 Task: Measure the distance between Miami and Fairchild Tropical Botanic Garden.
Action: Mouse moved to (230, 61)
Screenshot: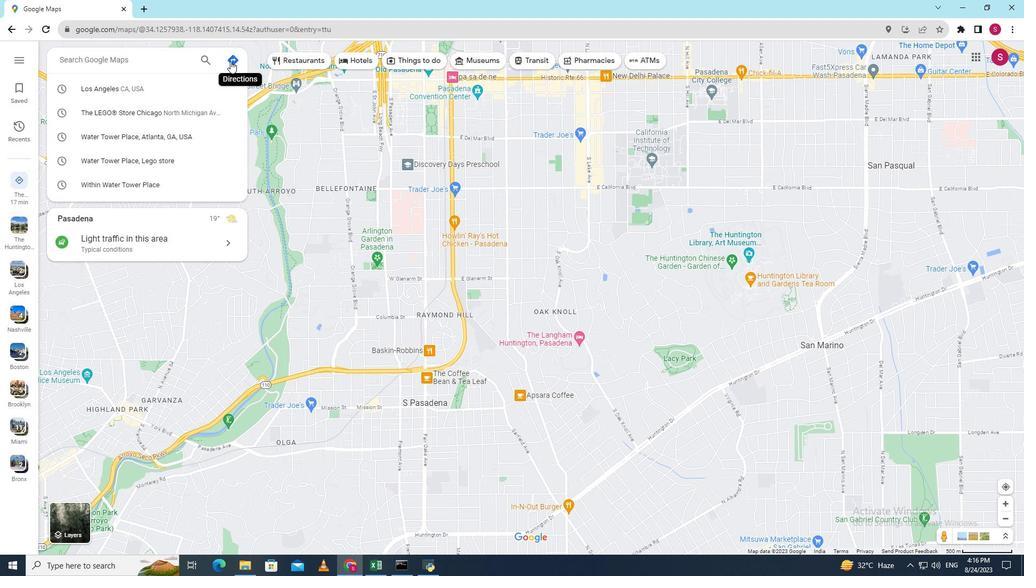 
Action: Mouse pressed left at (230, 61)
Screenshot: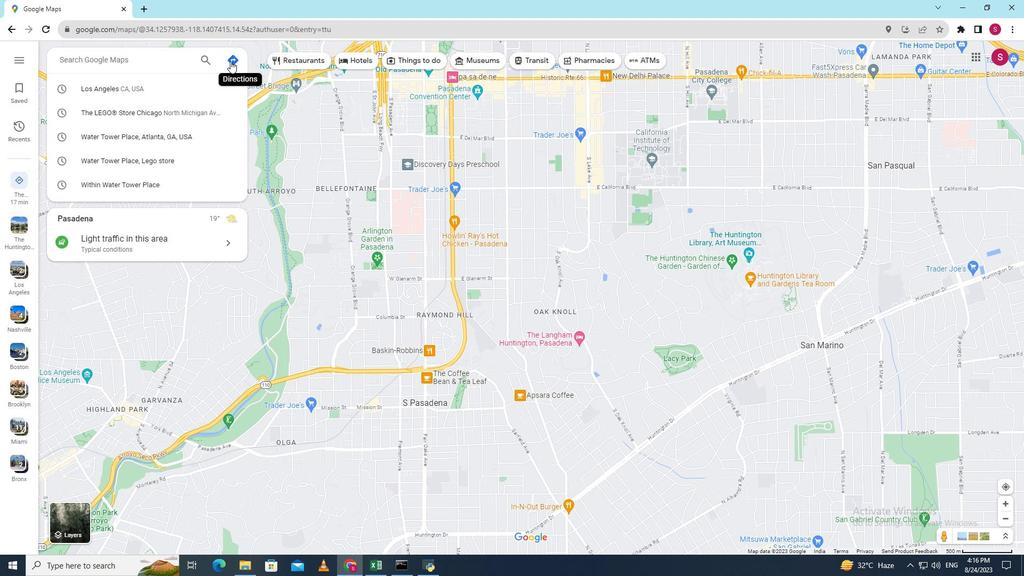 
Action: Mouse moved to (176, 93)
Screenshot: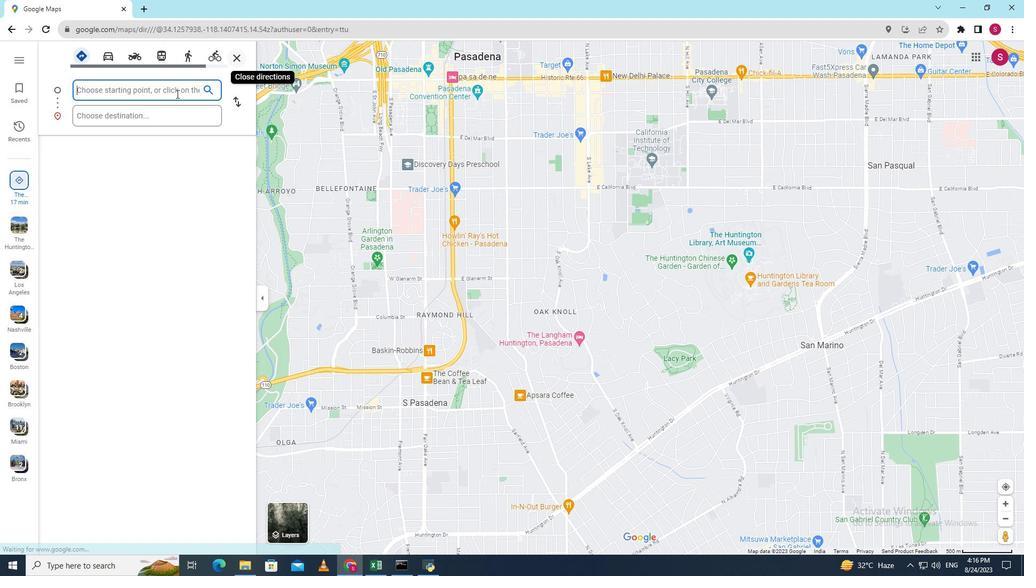 
Action: Key pressed <Key.shift><Key.shift><Key.shift><Key.shift><Key.shift><Key.shift><Key.shift><Key.shift><Key.shift><Key.shift><Key.shift>Miami
Screenshot: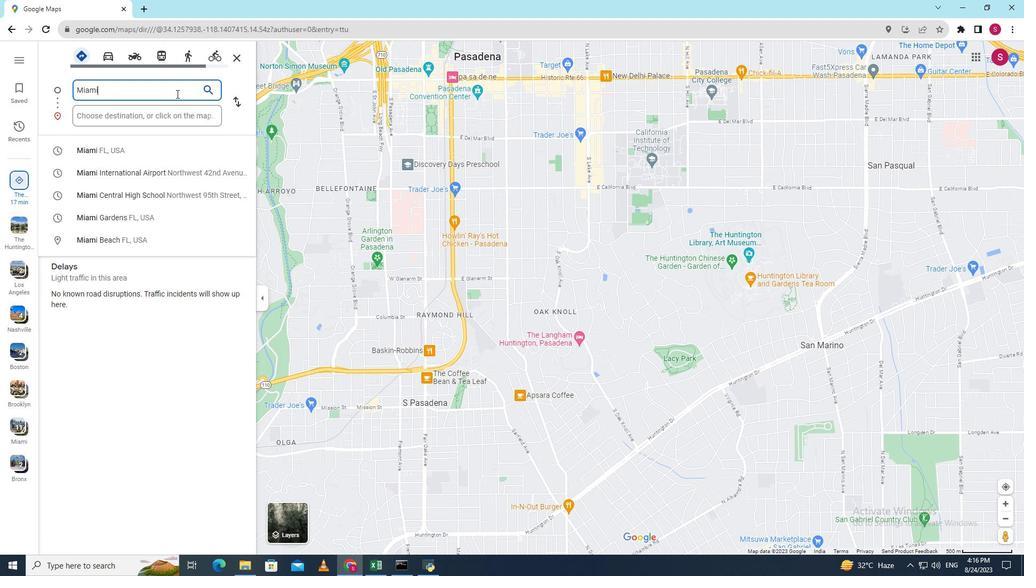 
Action: Mouse moved to (123, 116)
Screenshot: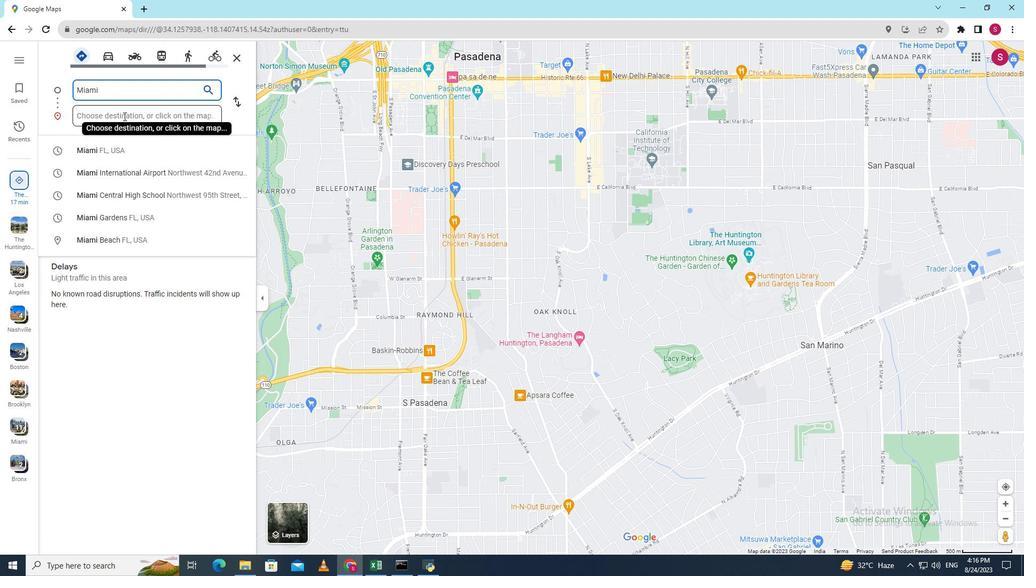 
Action: Mouse pressed left at (123, 116)
Screenshot: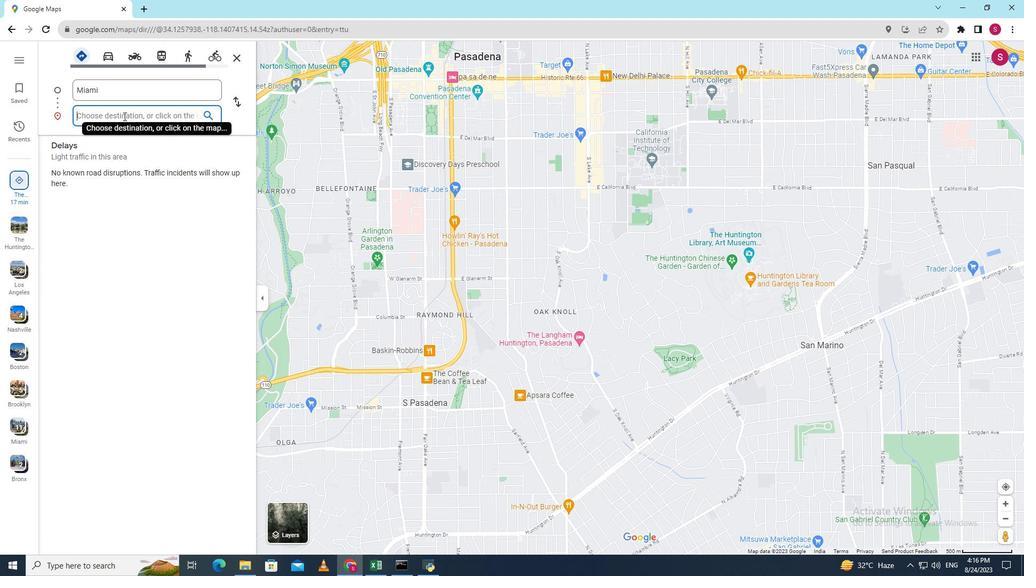 
Action: Key pressed <Key.shift><Key.shift><Key.shift><Key.shift><Key.shift><Key.shift><Key.shift><Key.shift><Key.shift><Key.shift><Key.shift><Key.shift><Key.shift><Key.shift><Key.shift><Key.shift><Key.shift><Key.shift><Key.shift><Key.shift><Key.shift>Fairchild<Key.space><Key.shift><Key.shift><Key.shift><Key.shift><Key.shift><Key.shift><Key.shift><Key.shift><Key.shift><Key.shift><Key.shift><Key.shift><Key.shift><Key.shift><Key.shift><Key.shift>Tropical<Key.space><Key.shift><Key.shift><Key.shift><Key.shift><Key.shift><Key.shift><Key.shift><Key.shift><Key.shift><Key.shift><Key.shift><Key.shift>Botanic<Key.space><Key.shift><Key.shift><Key.shift><Key.shift><Key.shift><Key.shift><Key.shift><Key.shift><Key.shift><Key.shift><Key.shift><Key.shift><Key.shift><Key.shift><Key.shift><Key.shift><Key.shift><Key.shift><Key.shift><Key.shift>Garden<Key.enter>
Screenshot: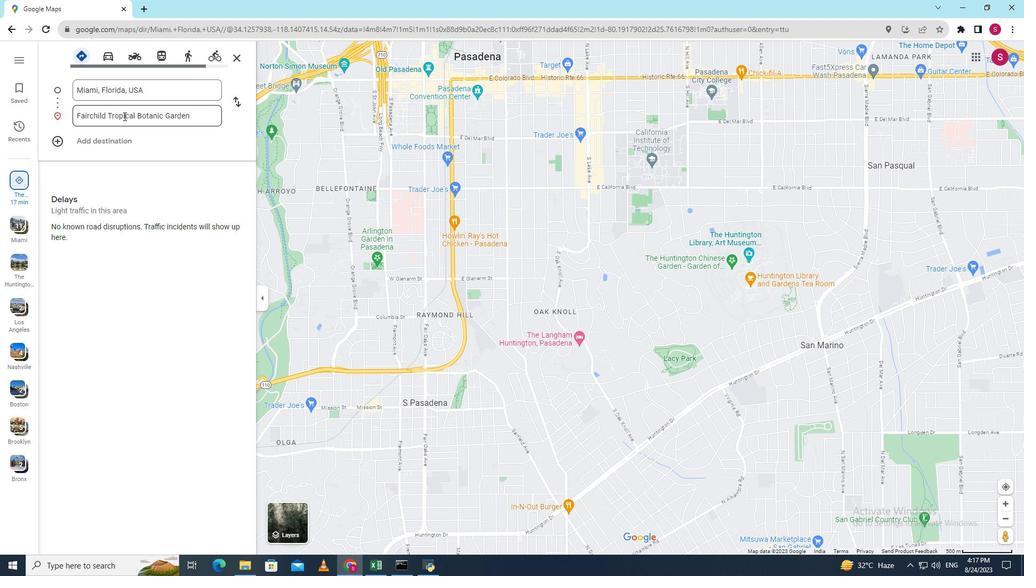
Action: Mouse moved to (785, 184)
Screenshot: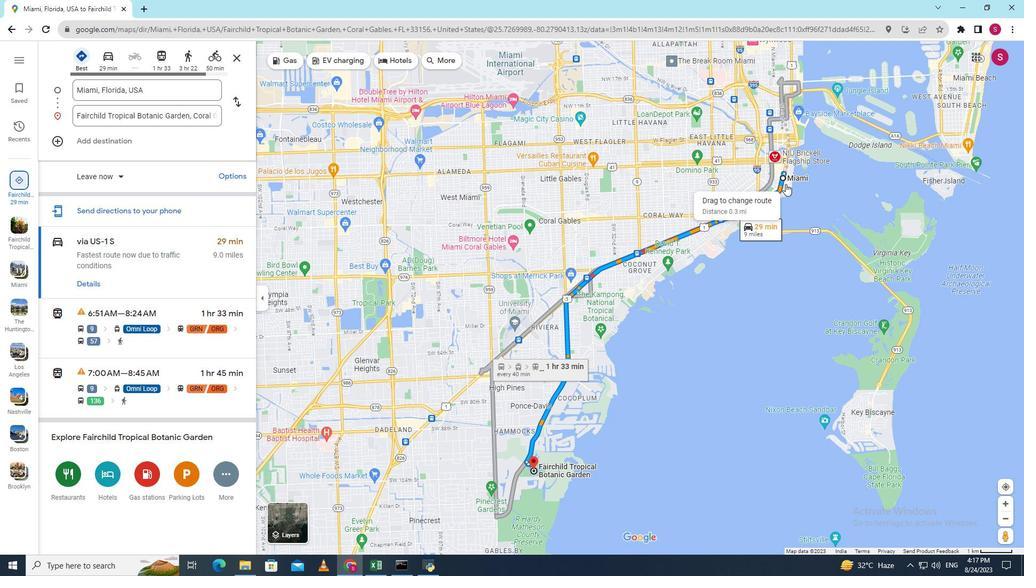 
Action: Mouse scrolled (785, 184) with delta (0, 0)
Screenshot: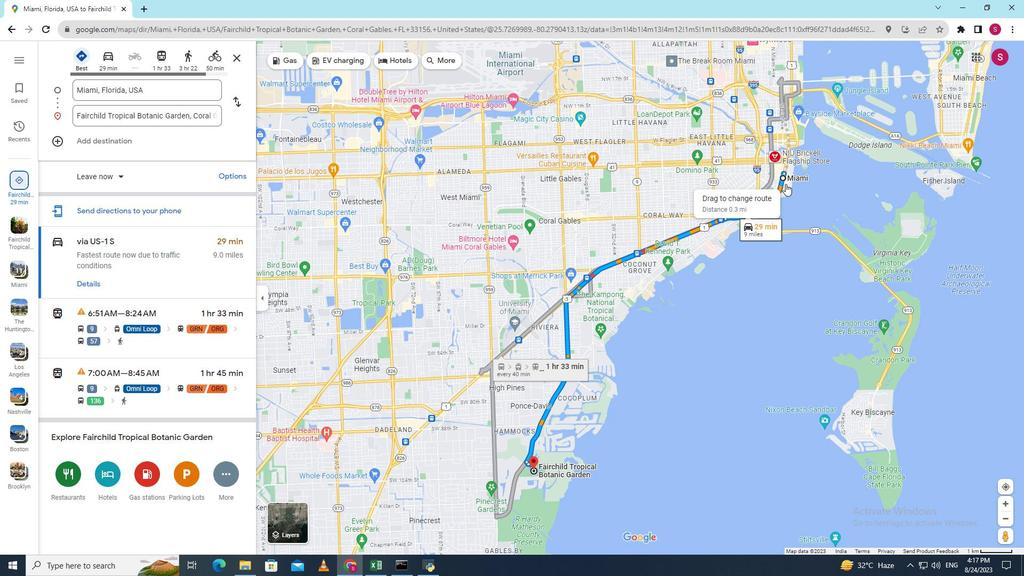
Action: Mouse scrolled (785, 184) with delta (0, 0)
Screenshot: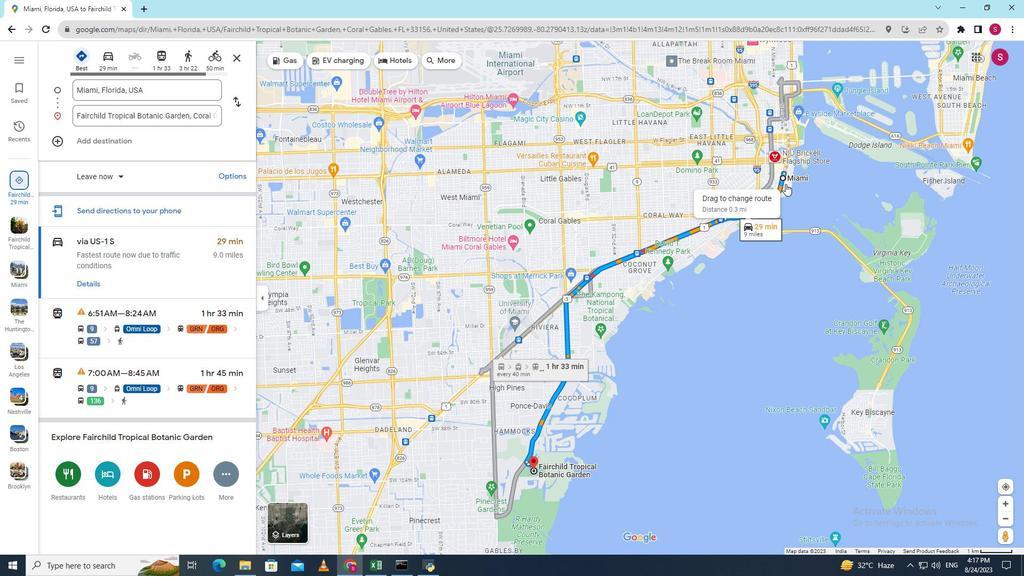 
Action: Mouse scrolled (785, 184) with delta (0, 0)
Screenshot: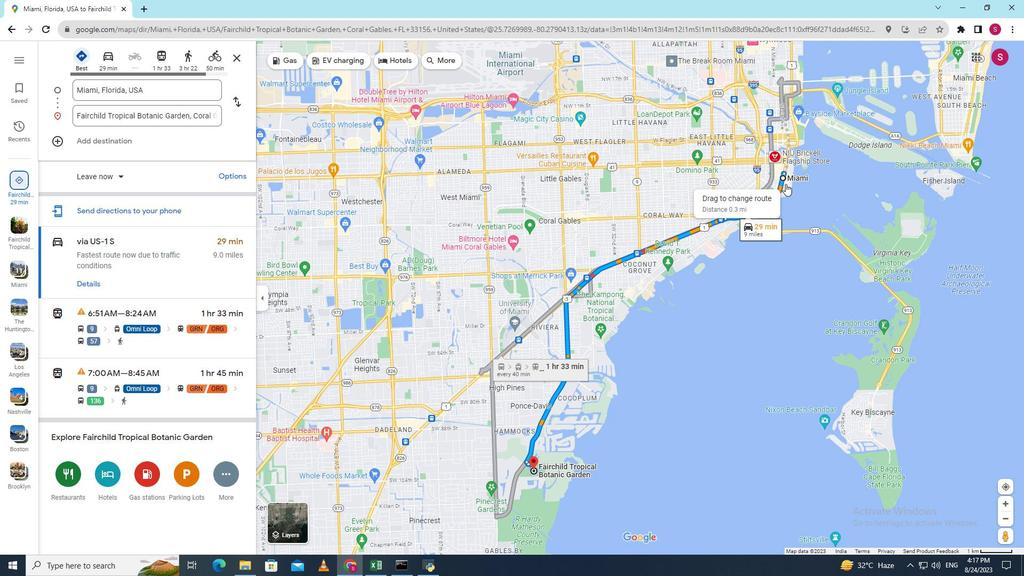 
Action: Mouse scrolled (785, 184) with delta (0, 0)
Screenshot: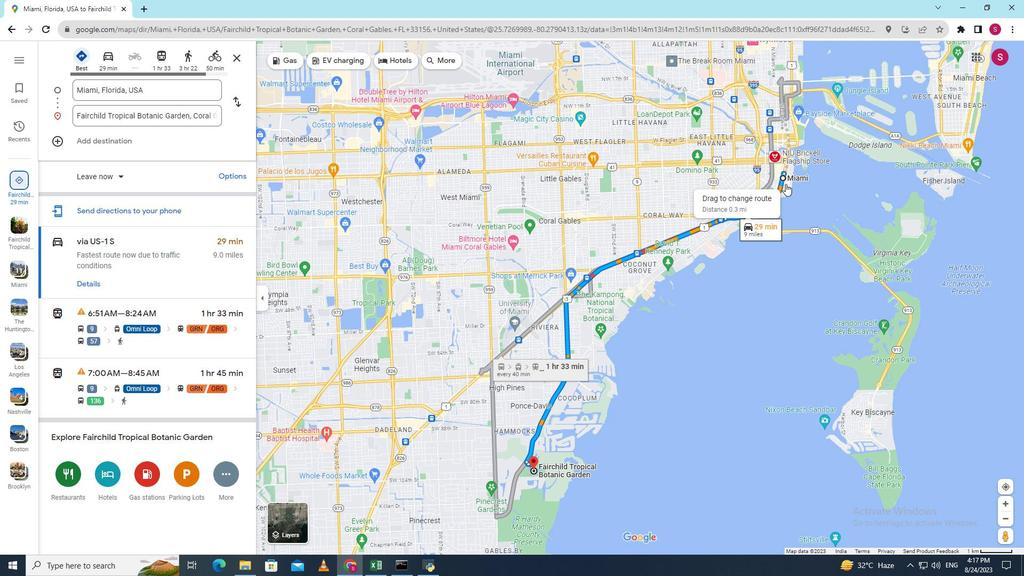 
Action: Mouse scrolled (785, 184) with delta (0, 0)
Screenshot: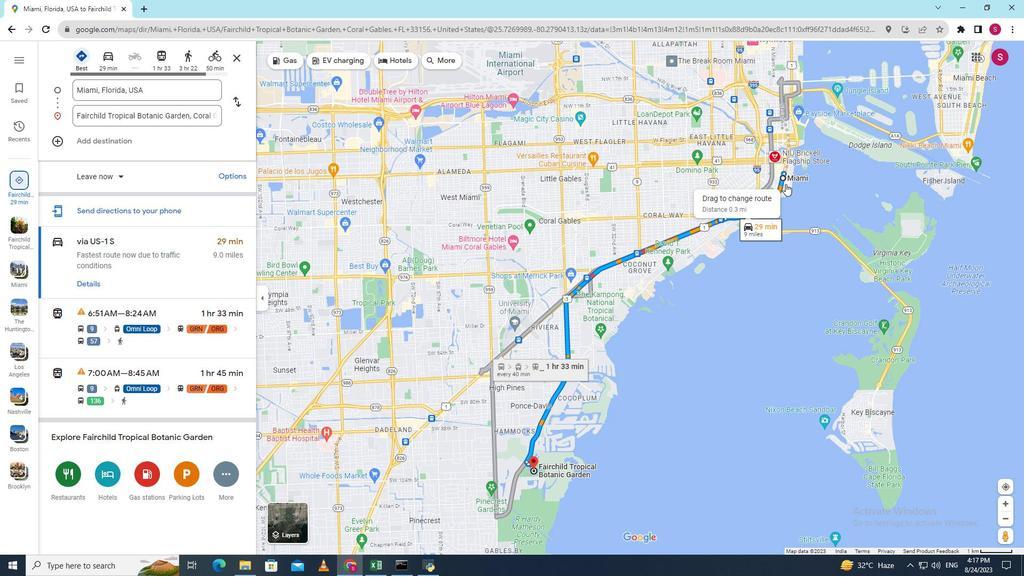 
Action: Mouse scrolled (785, 184) with delta (0, 0)
Screenshot: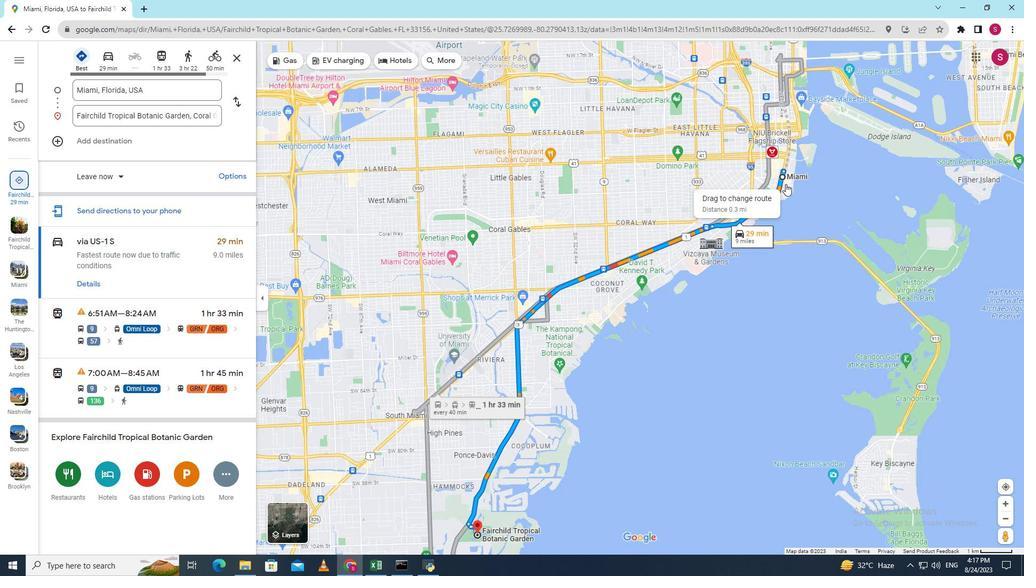 
Action: Mouse scrolled (785, 184) with delta (0, 0)
Screenshot: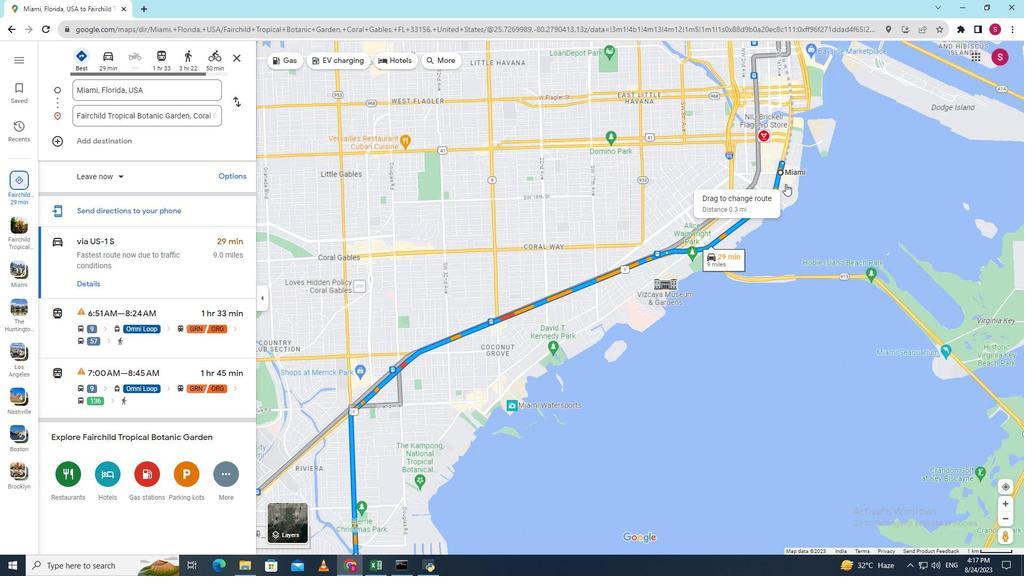 
Action: Mouse moved to (770, 156)
Screenshot: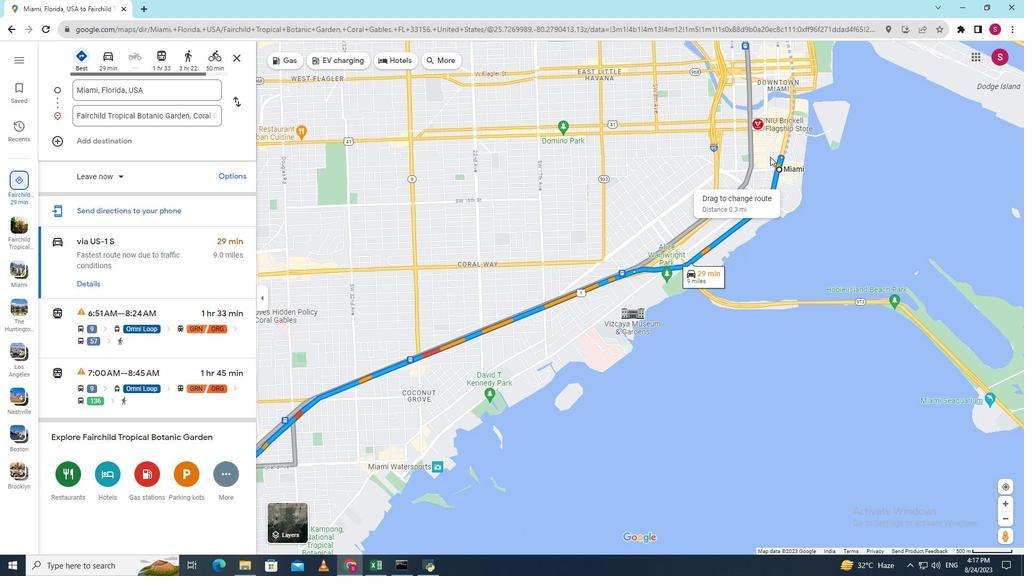 
Action: Mouse scrolled (770, 157) with delta (0, 0)
Screenshot: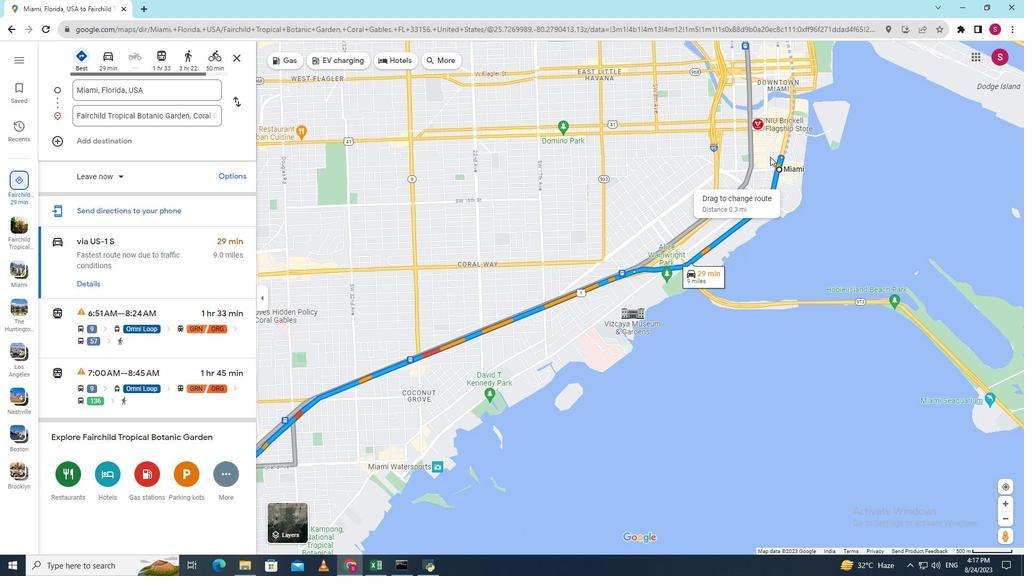 
Action: Mouse scrolled (770, 157) with delta (0, 0)
Screenshot: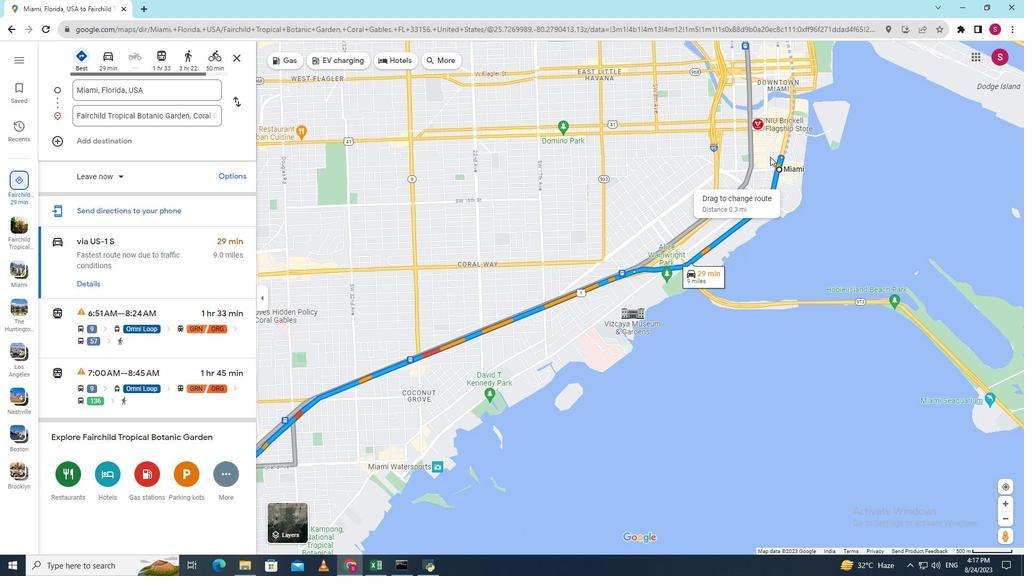 
Action: Mouse scrolled (770, 157) with delta (0, 0)
Screenshot: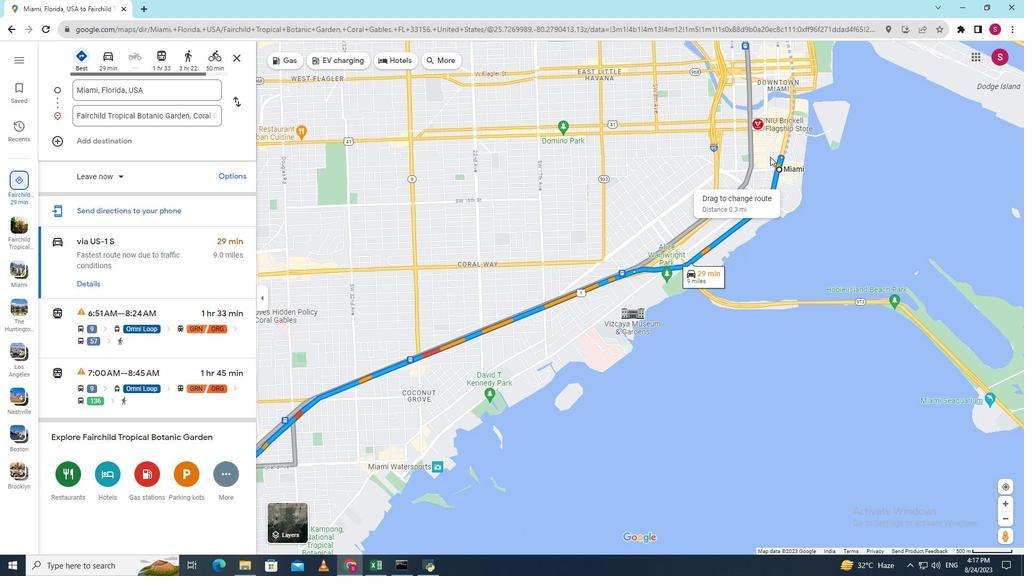 
Action: Mouse scrolled (770, 157) with delta (0, 0)
Screenshot: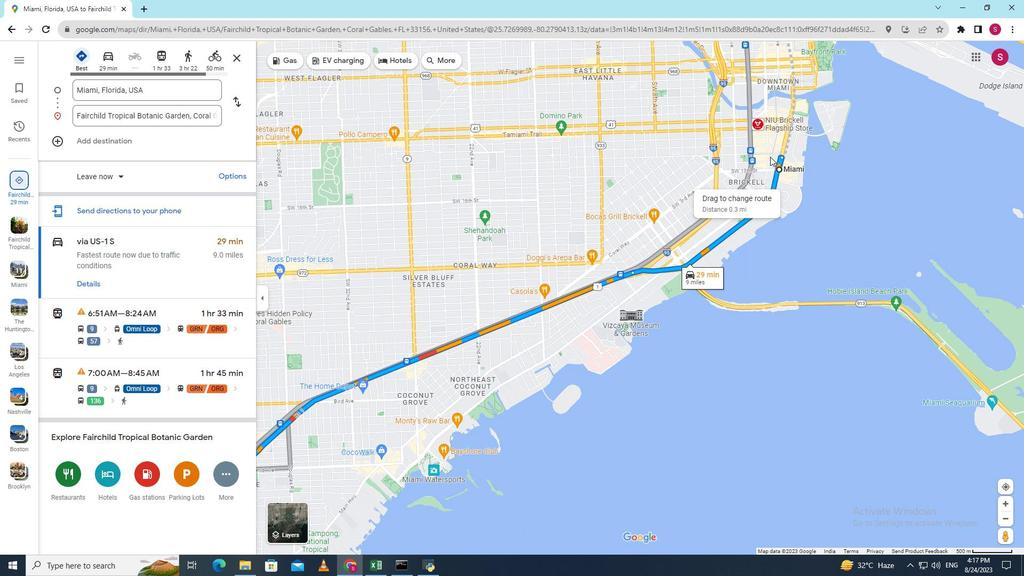 
Action: Mouse moved to (785, 177)
Screenshot: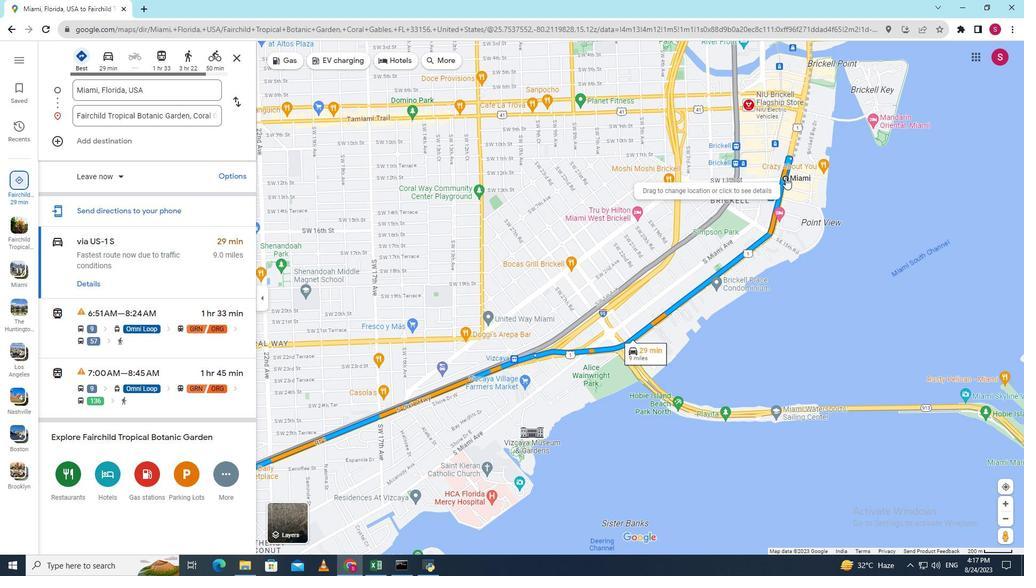 
Action: Mouse pressed right at (785, 177)
Screenshot: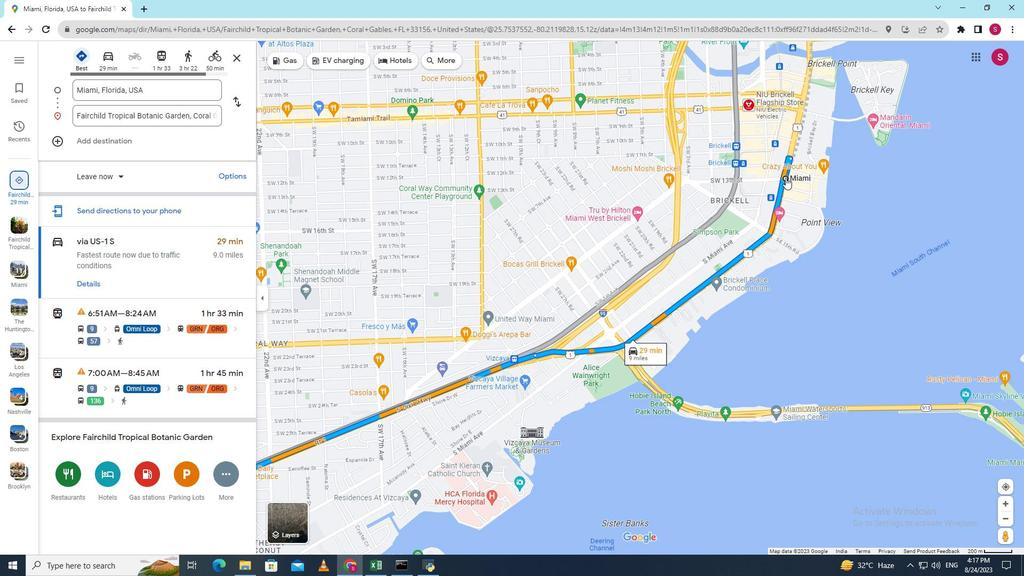 
Action: Mouse moved to (810, 260)
Screenshot: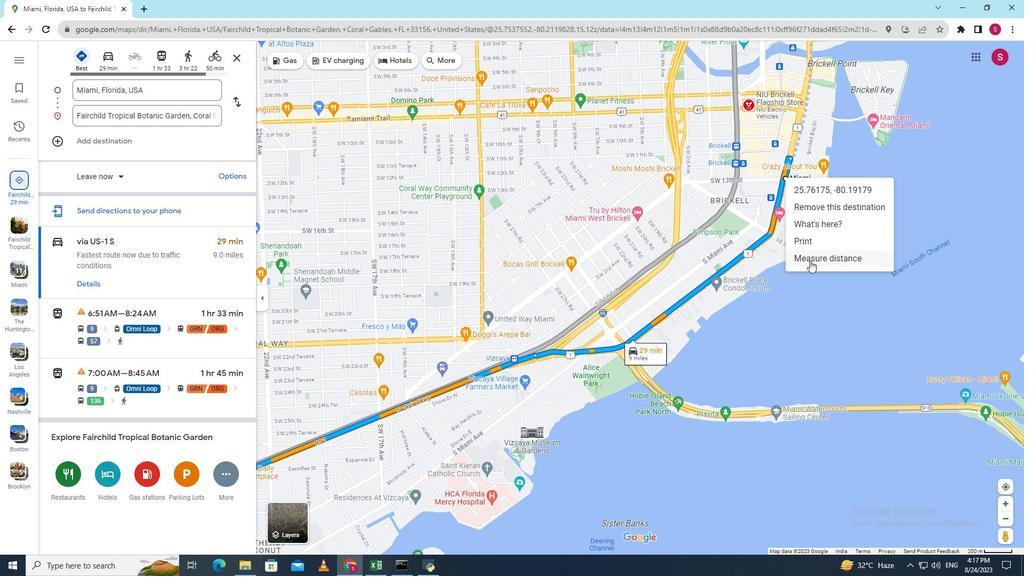 
Action: Mouse pressed left at (810, 260)
Screenshot: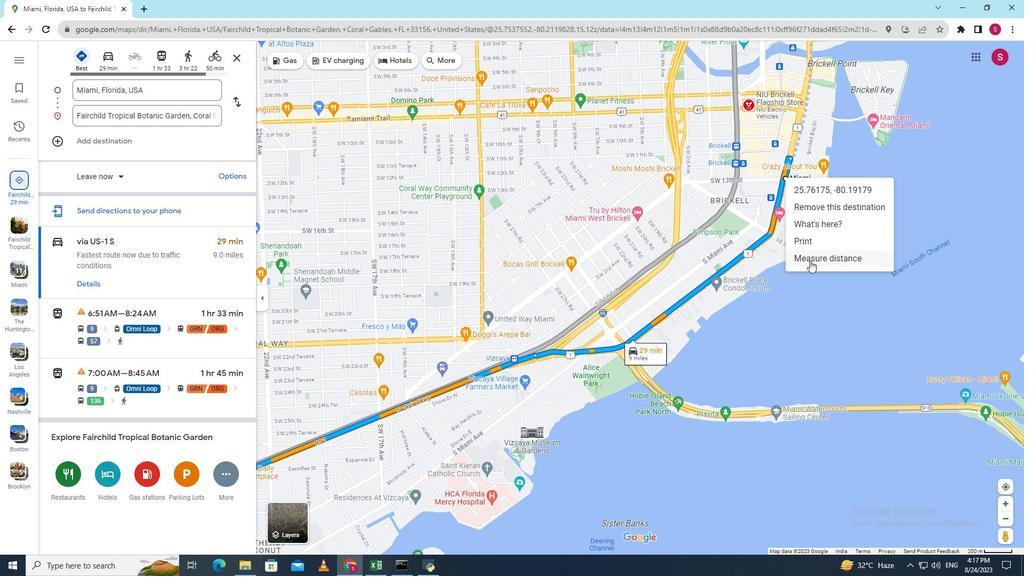 
Action: Mouse moved to (449, 387)
Screenshot: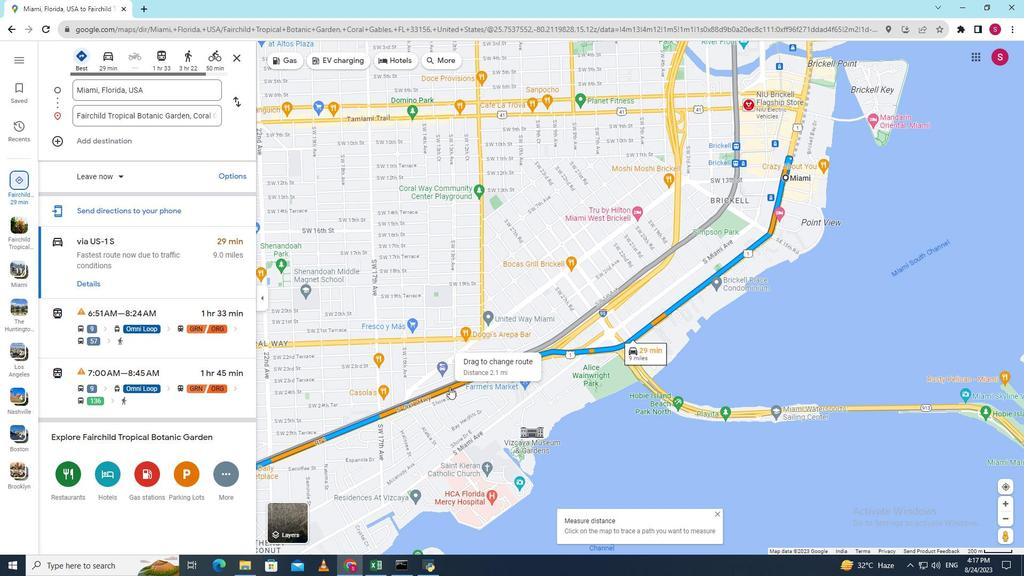 
Action: Mouse scrolled (449, 386) with delta (0, 0)
Screenshot: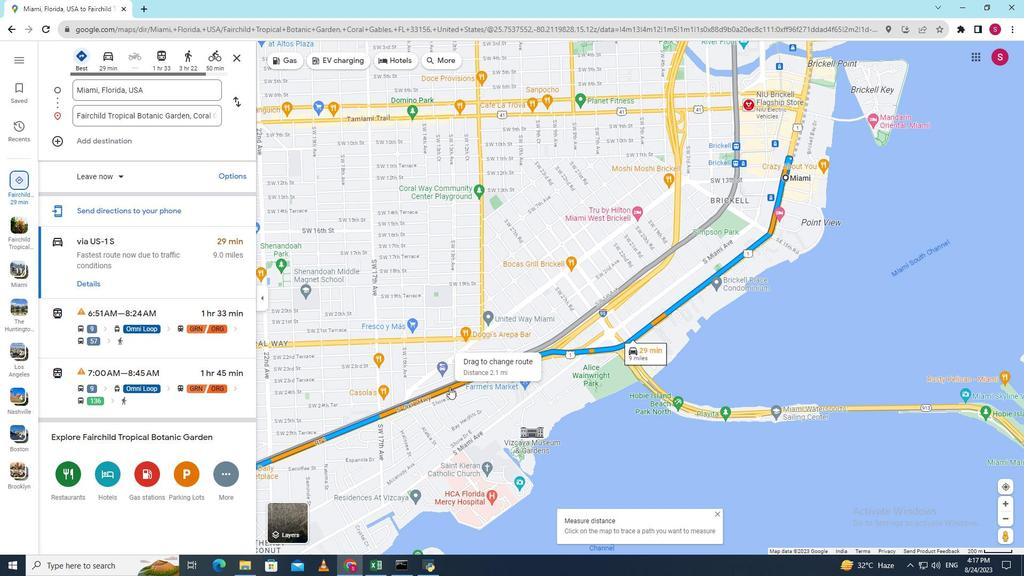 
Action: Mouse scrolled (449, 386) with delta (0, 0)
Screenshot: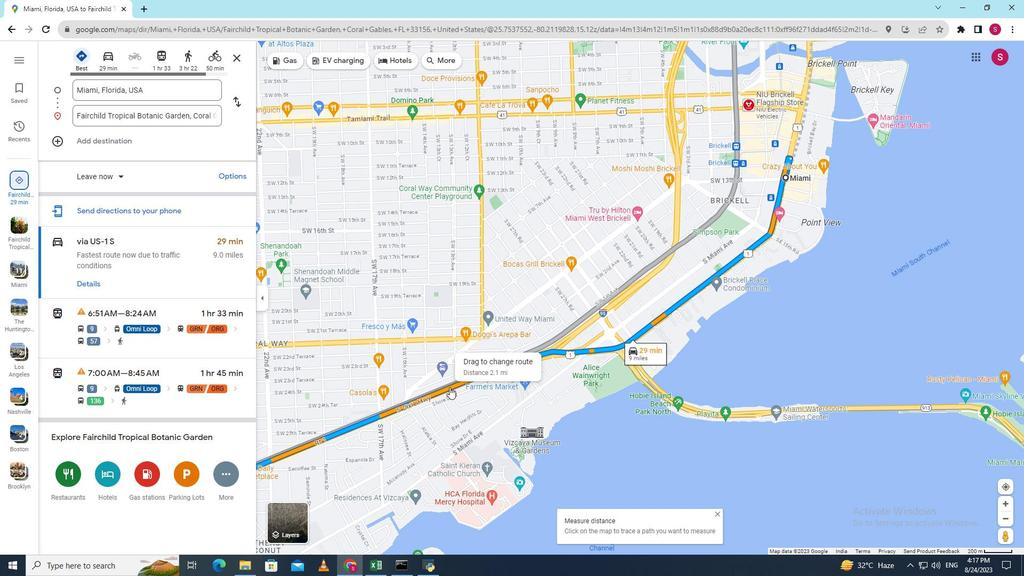 
Action: Mouse scrolled (449, 386) with delta (0, 0)
Screenshot: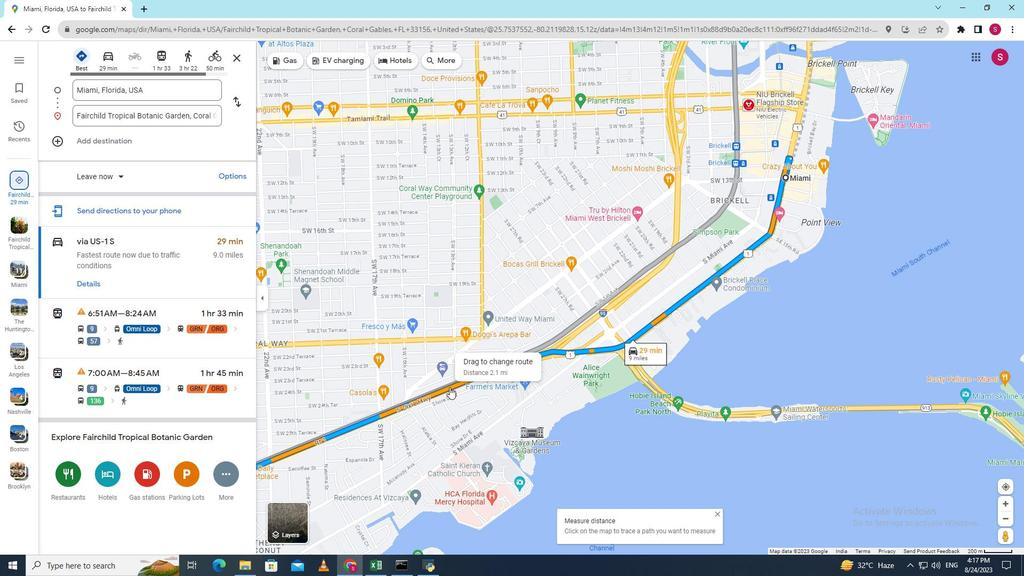 
Action: Mouse scrolled (449, 386) with delta (0, 0)
Screenshot: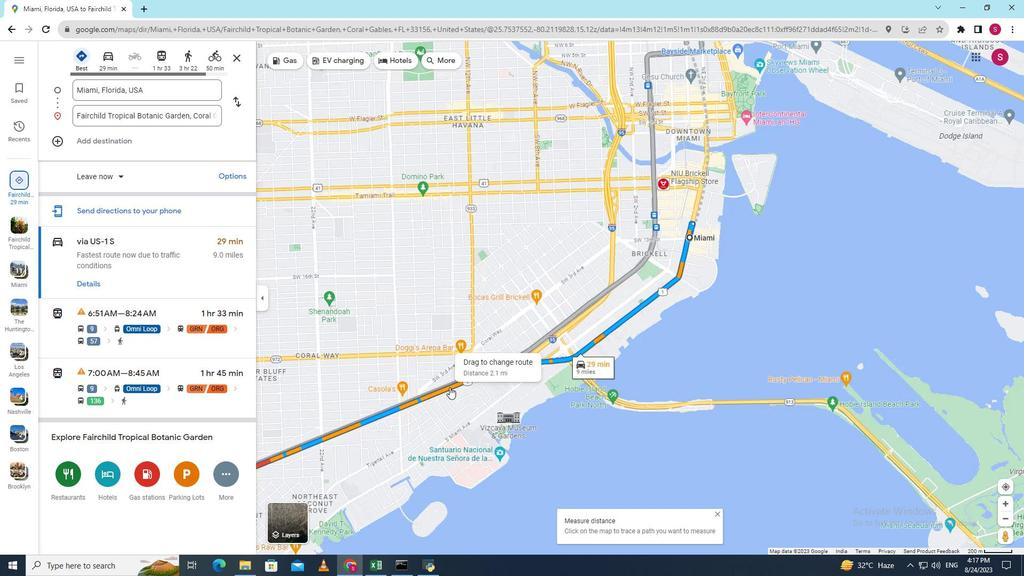 
Action: Mouse scrolled (449, 386) with delta (0, 0)
Screenshot: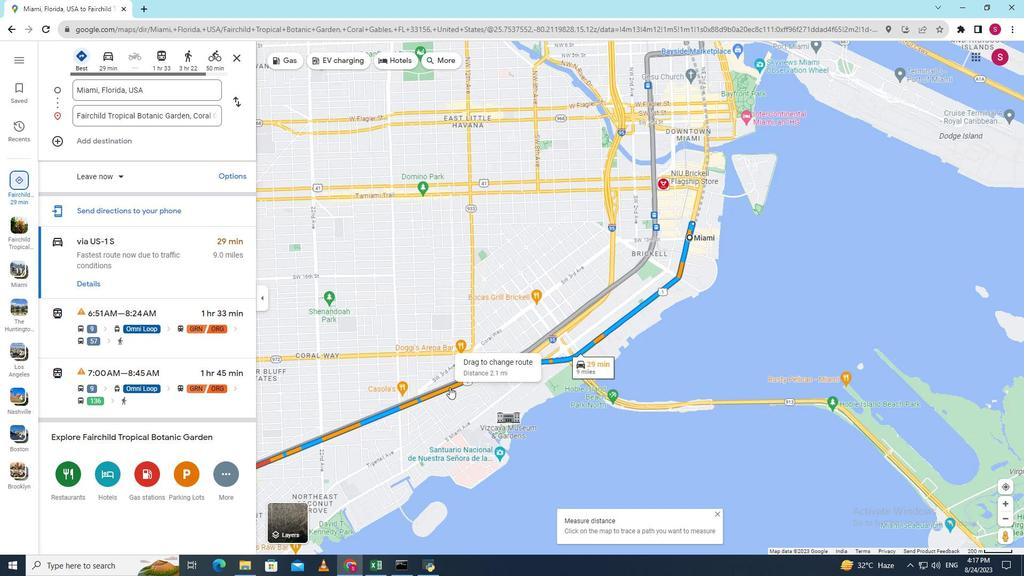 
Action: Mouse scrolled (449, 386) with delta (0, 0)
Screenshot: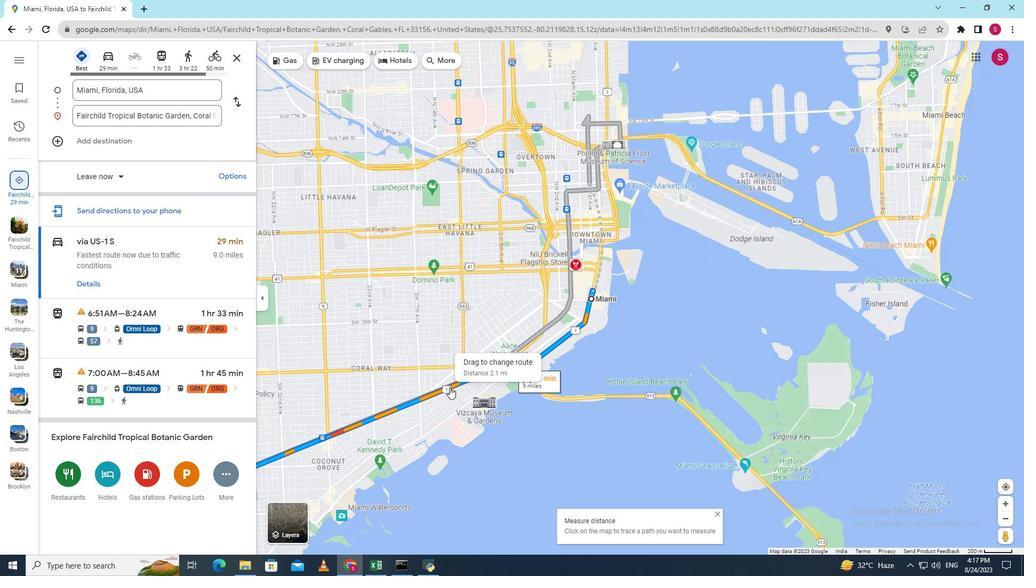 
Action: Mouse scrolled (449, 386) with delta (0, 0)
Screenshot: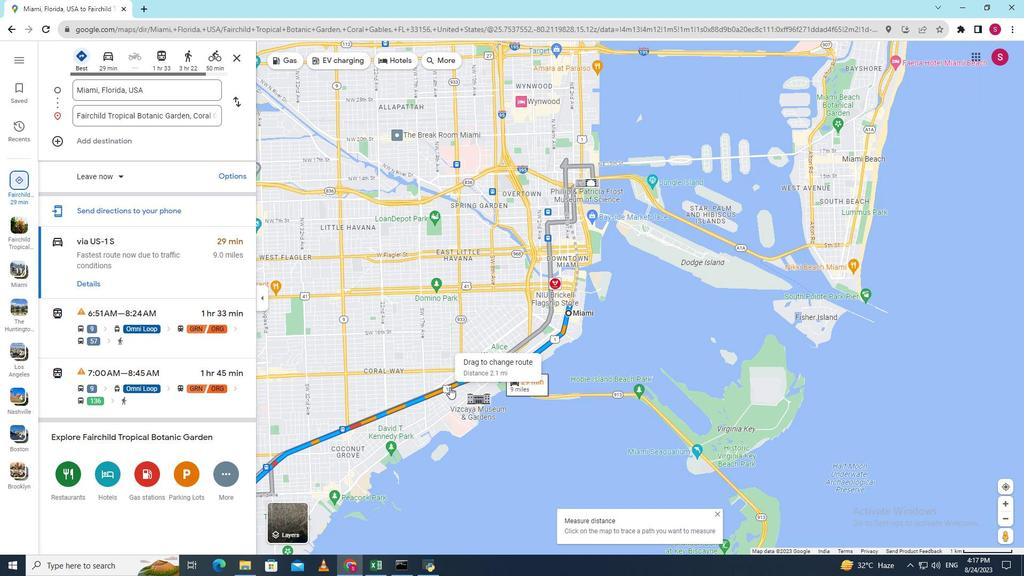 
Action: Mouse scrolled (449, 386) with delta (0, 0)
Screenshot: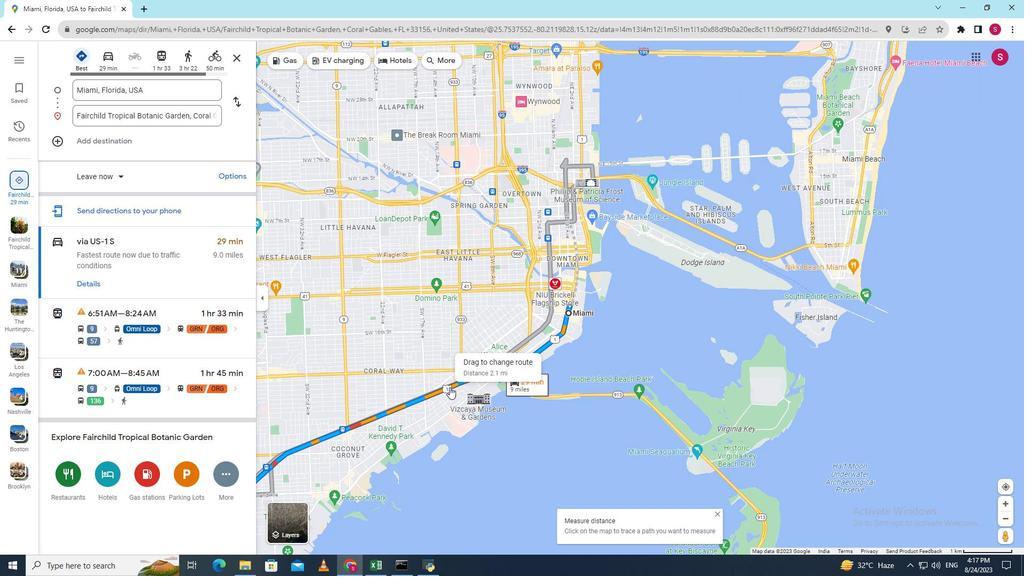 
Action: Mouse scrolled (449, 386) with delta (0, 0)
Screenshot: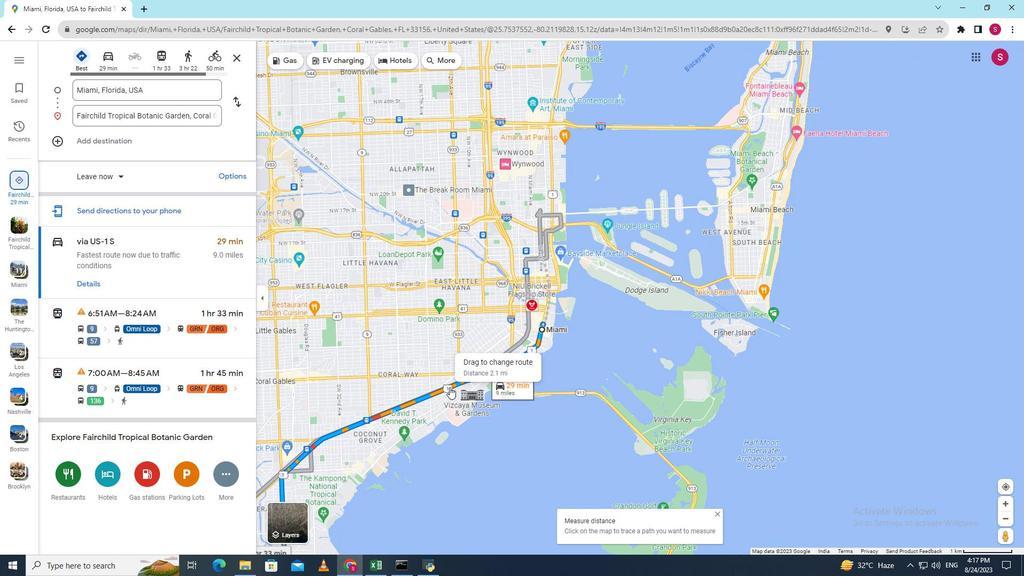 
Action: Mouse scrolled (449, 386) with delta (0, 0)
Screenshot: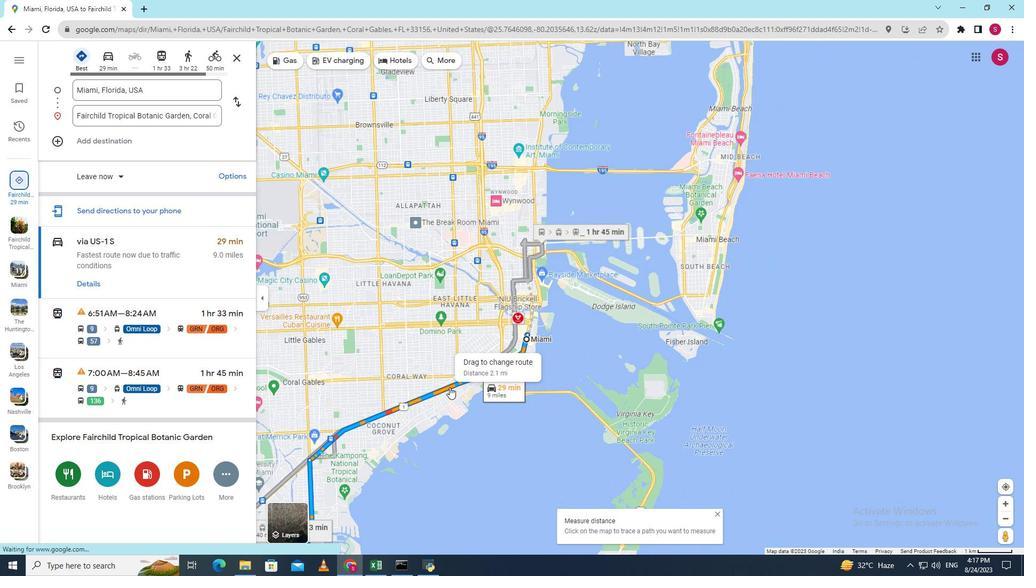 
Action: Mouse moved to (375, 440)
Screenshot: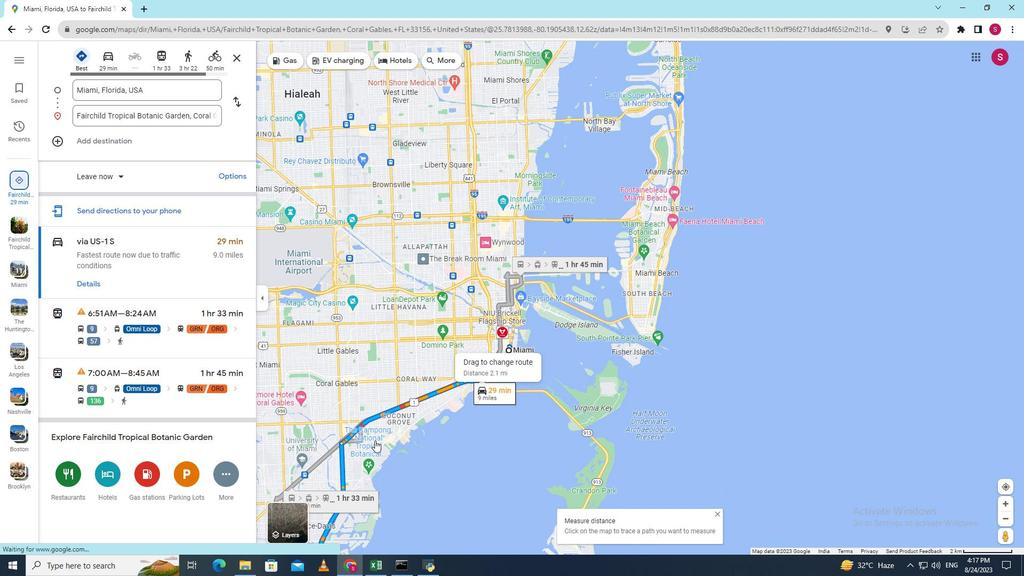 
Action: Mouse pressed left at (375, 440)
Screenshot: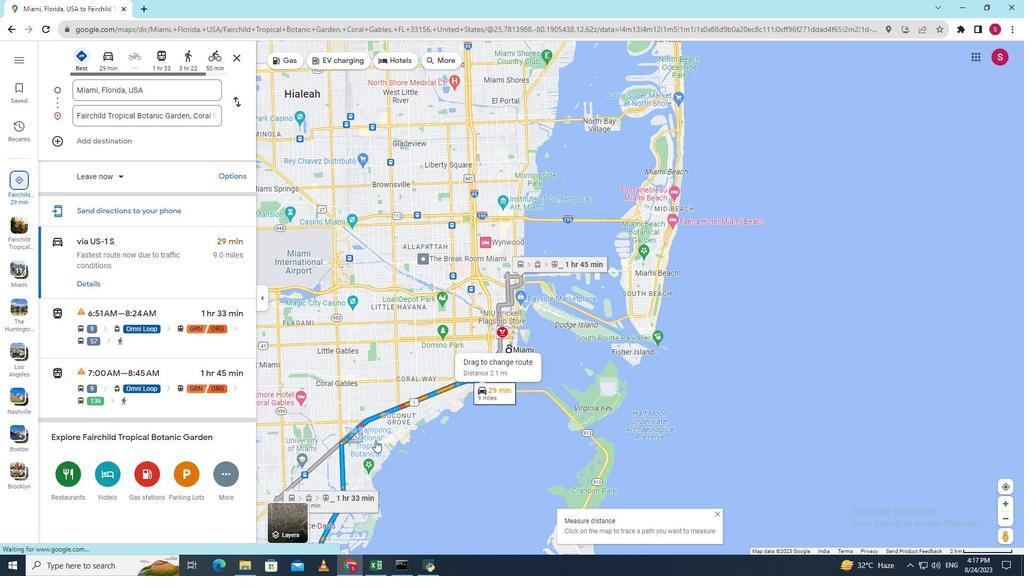 
Action: Mouse moved to (538, 418)
Screenshot: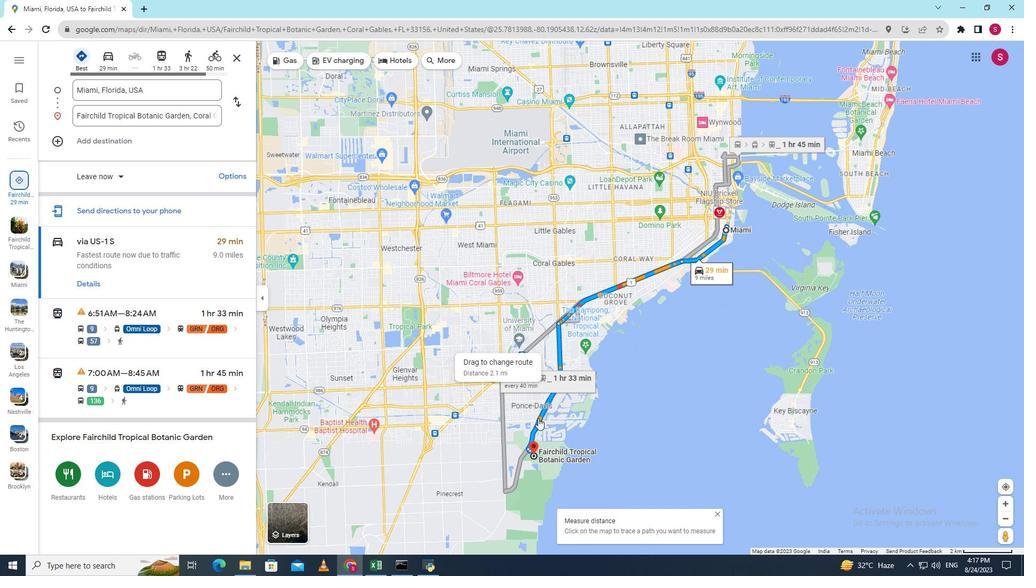 
Action: Mouse scrolled (538, 417) with delta (0, 0)
Screenshot: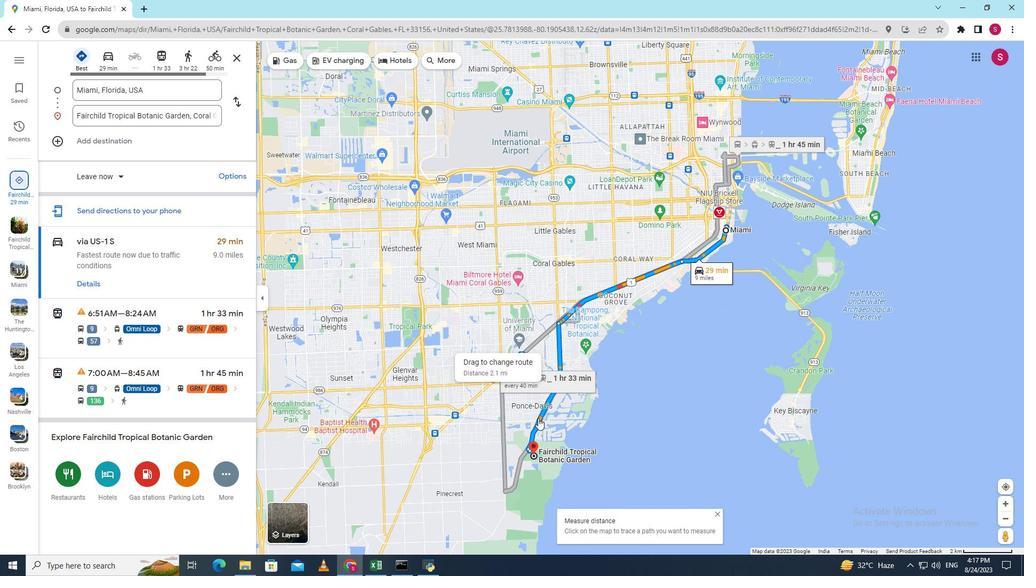 
Action: Mouse scrolled (538, 417) with delta (0, 0)
Screenshot: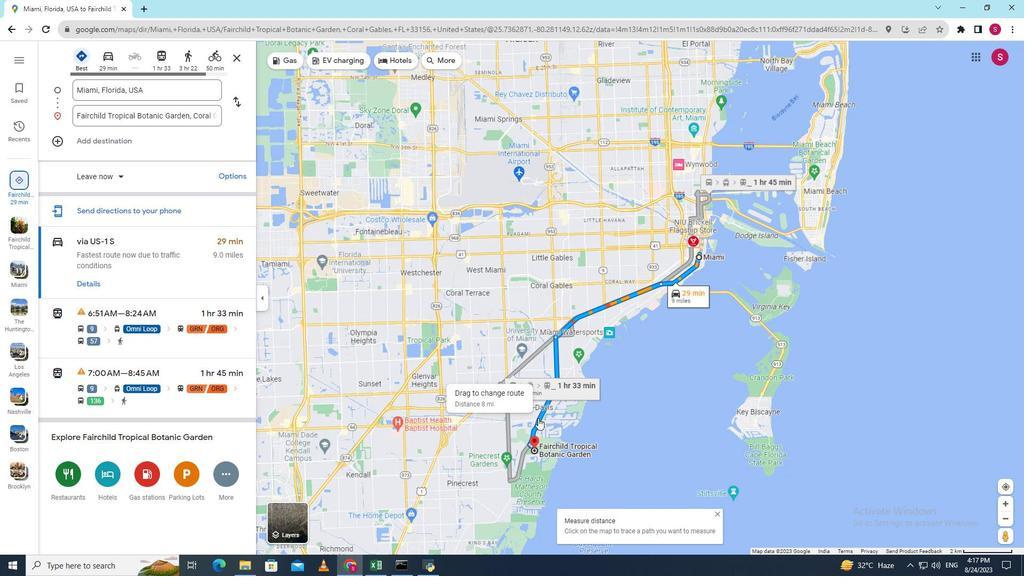 
Action: Mouse moved to (535, 429)
Screenshot: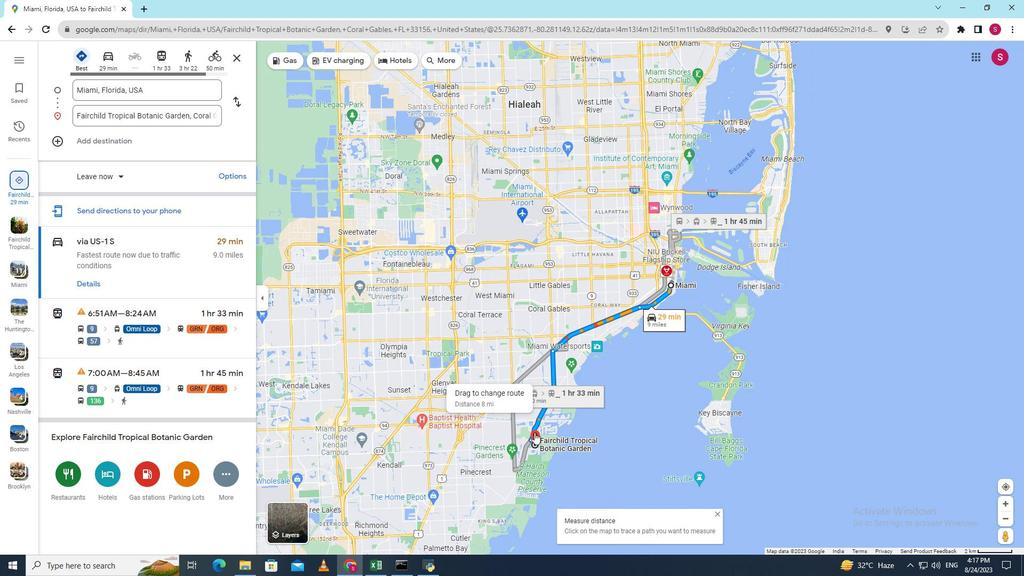 
Action: Mouse scrolled (535, 430) with delta (0, 0)
Screenshot: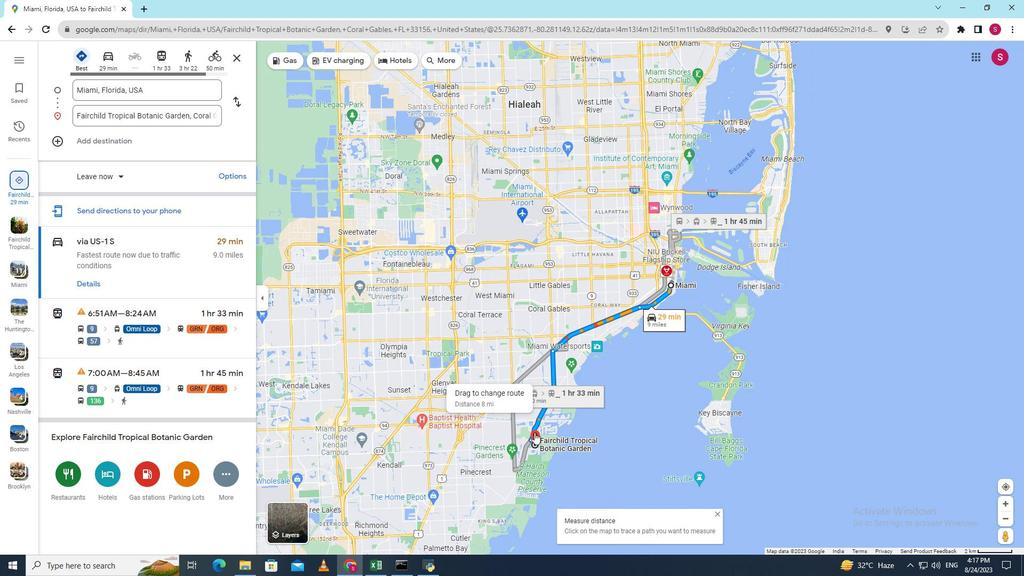 
Action: Mouse moved to (529, 447)
Screenshot: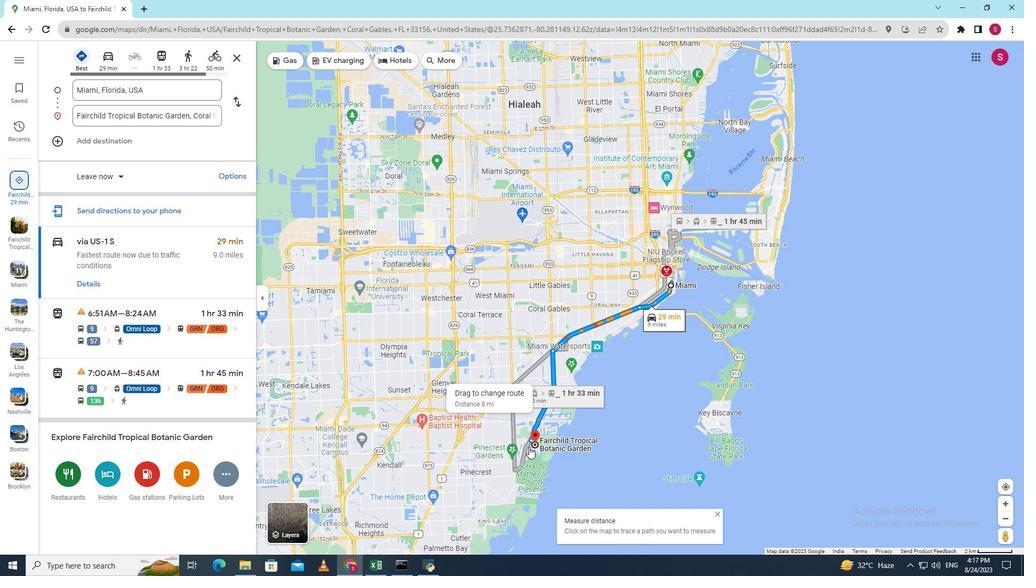 
Action: Mouse scrolled (530, 446) with delta (0, 0)
Screenshot: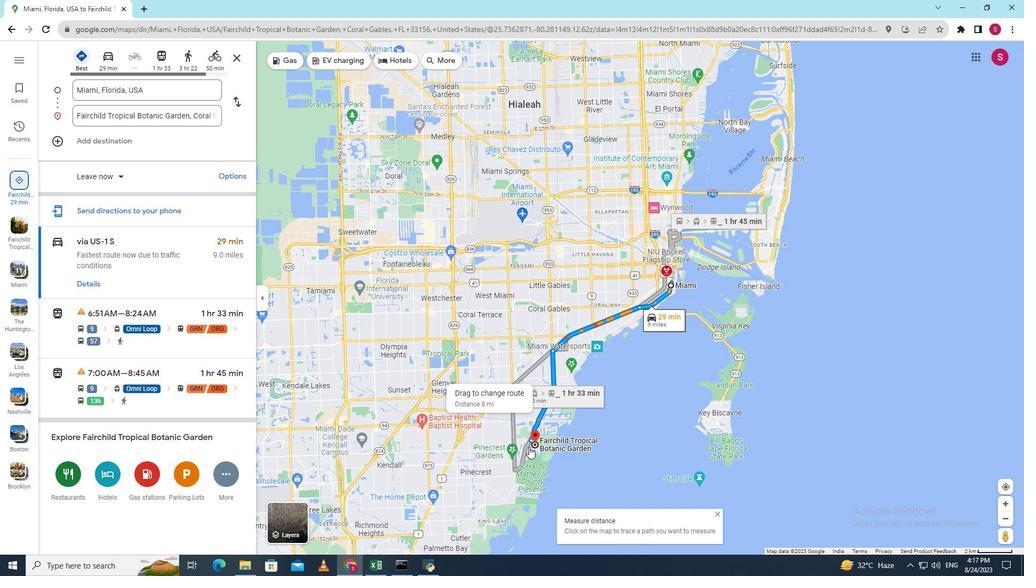 
Action: Mouse scrolled (529, 447) with delta (0, 0)
Screenshot: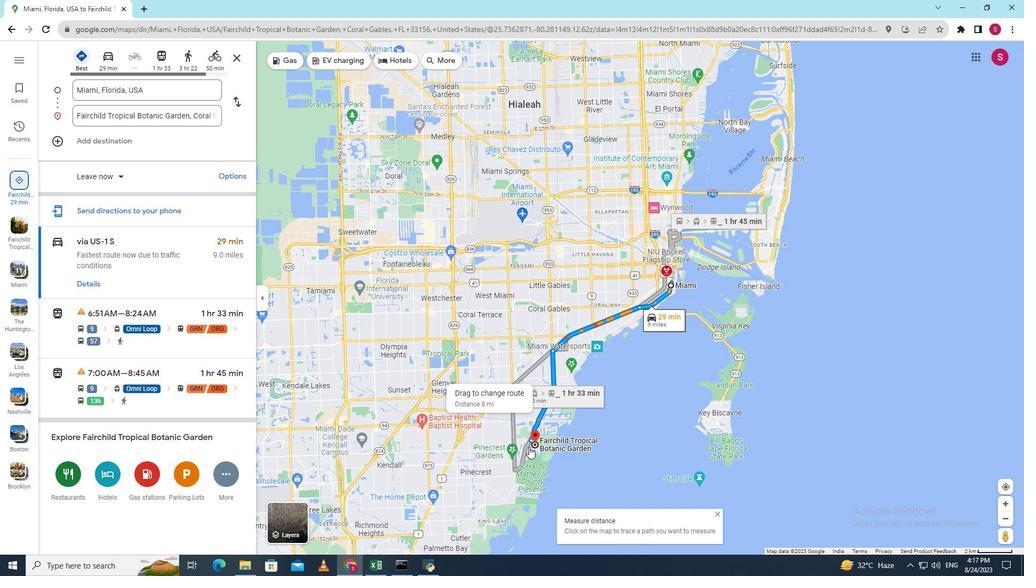 
Action: Mouse scrolled (529, 447) with delta (0, 0)
Screenshot: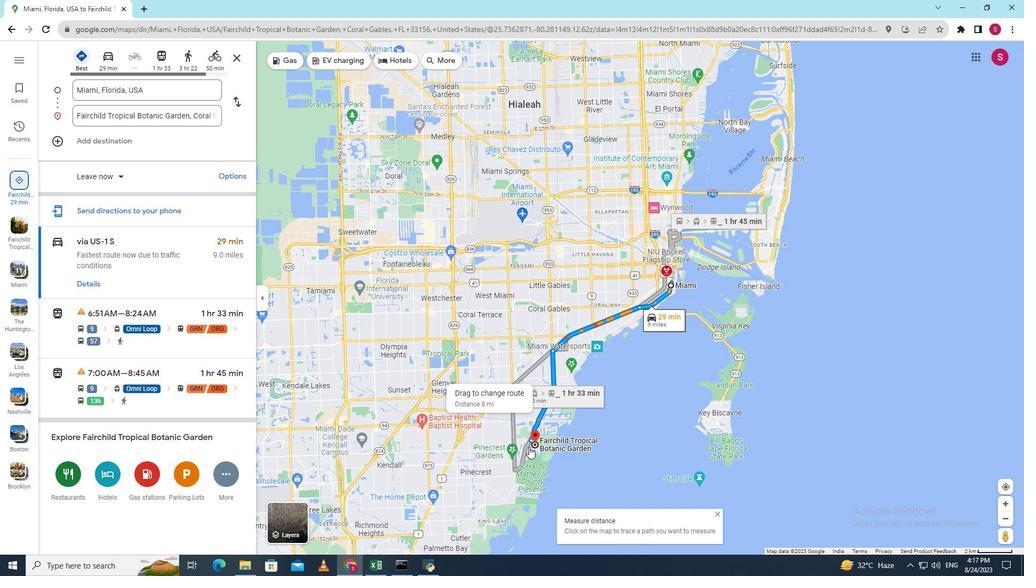 
Action: Mouse scrolled (529, 447) with delta (0, 0)
Screenshot: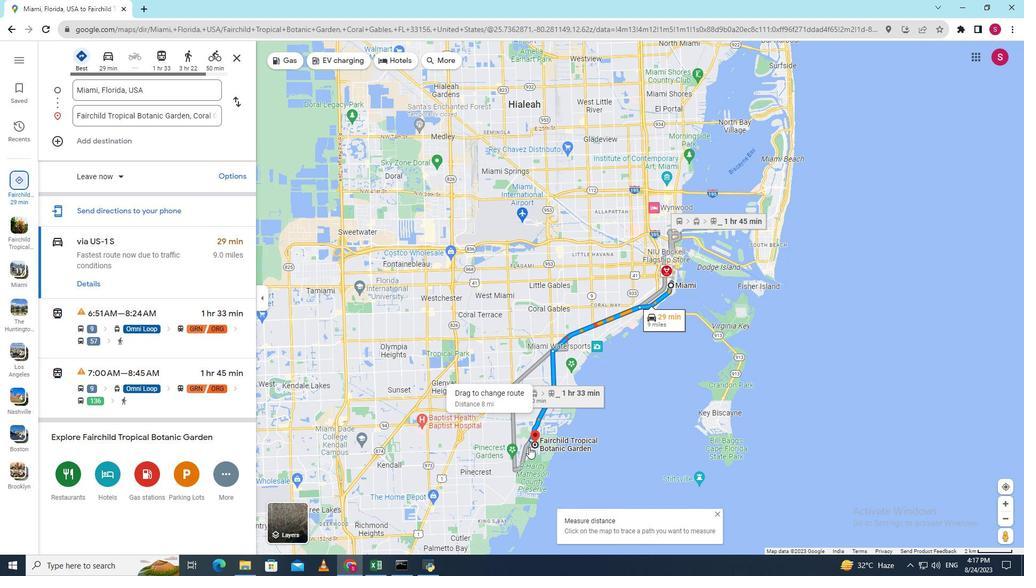 
Action: Mouse scrolled (529, 447) with delta (0, 0)
Screenshot: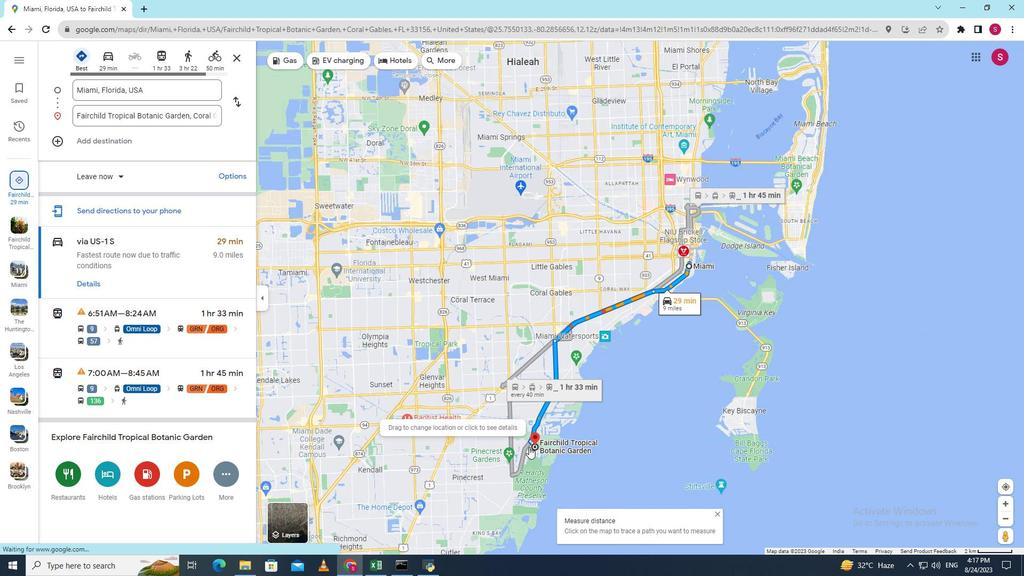 
Action: Mouse scrolled (529, 447) with delta (0, 0)
Screenshot: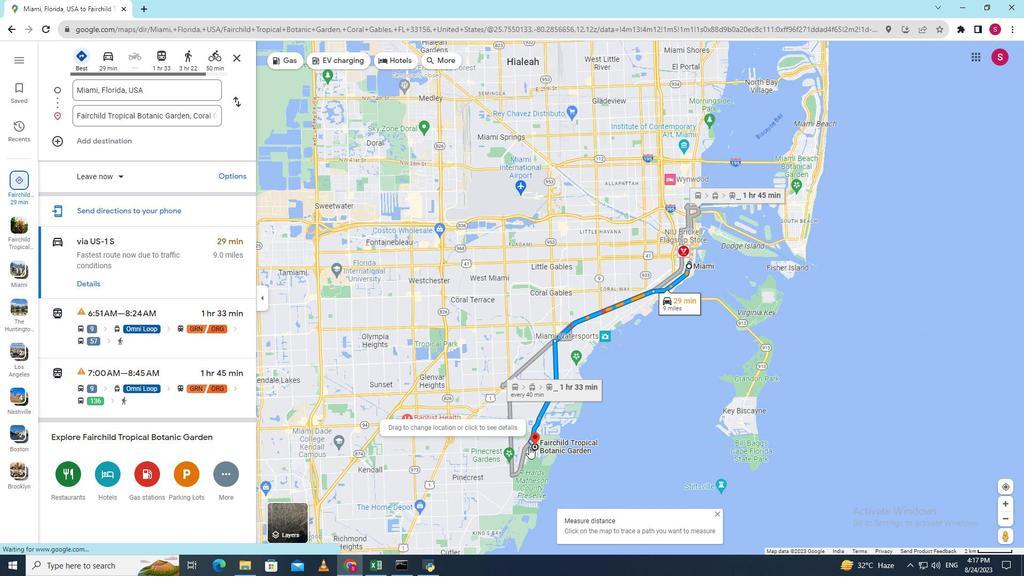 
Action: Mouse scrolled (529, 447) with delta (0, 0)
Screenshot: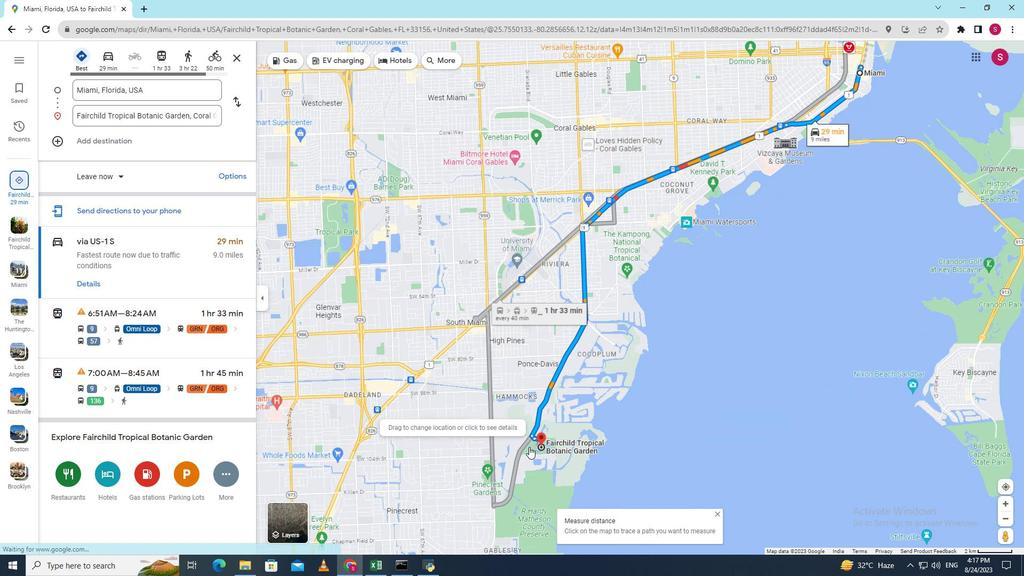 
Action: Mouse moved to (543, 446)
Screenshot: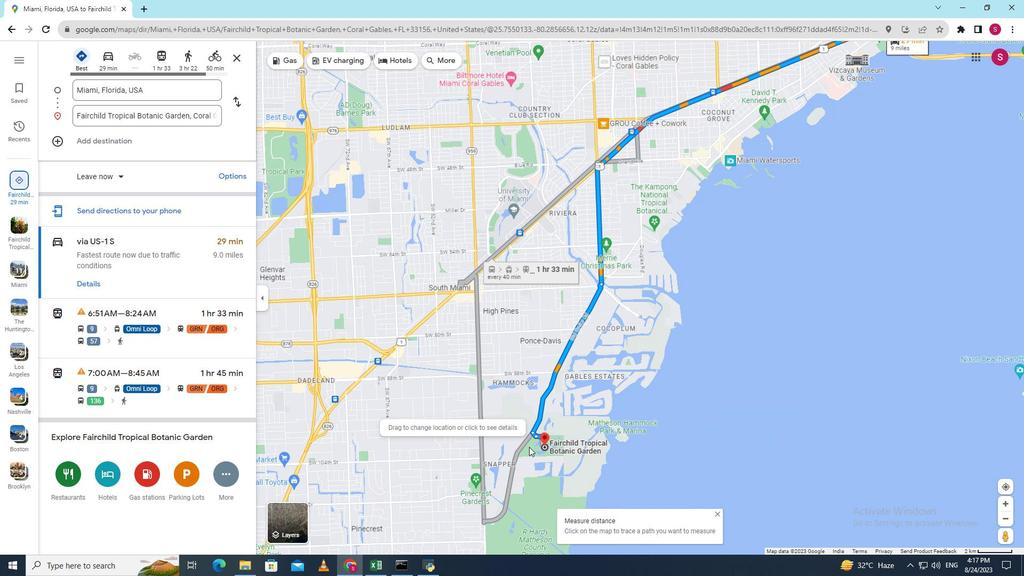 
Action: Mouse scrolled (543, 447) with delta (0, 0)
Screenshot: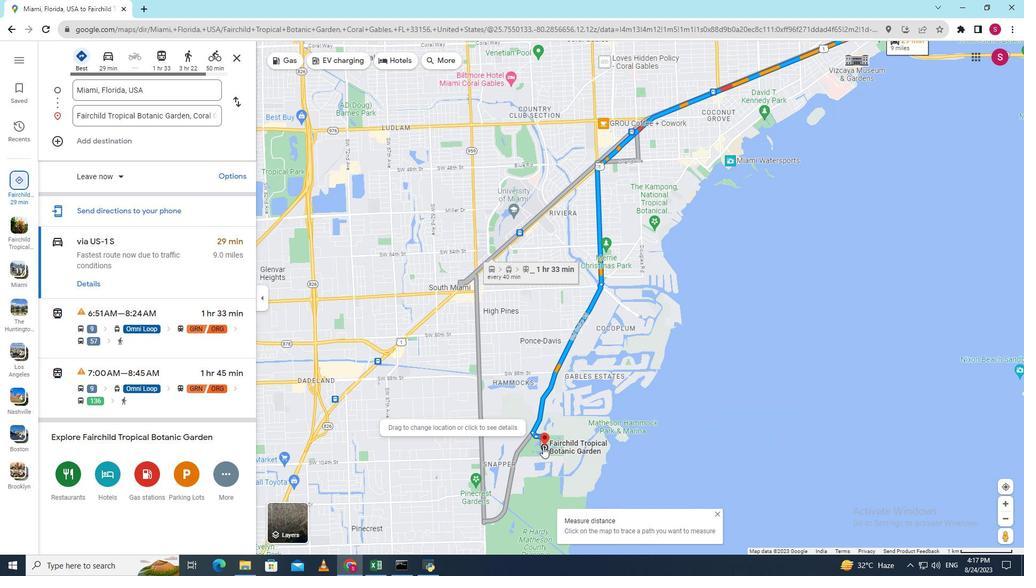 
Action: Mouse scrolled (543, 447) with delta (0, 0)
Screenshot: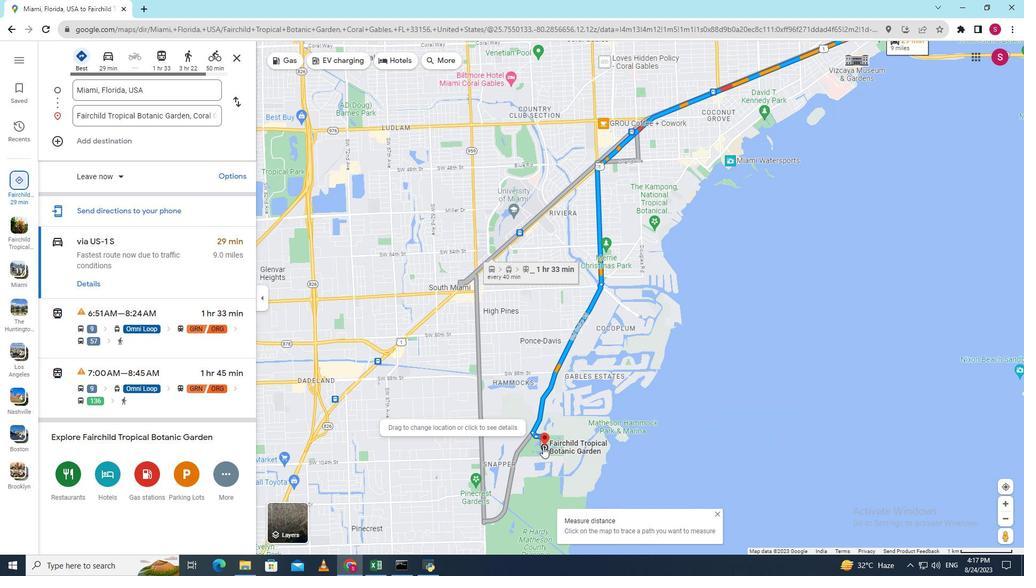 
Action: Mouse scrolled (543, 447) with delta (0, 0)
Screenshot: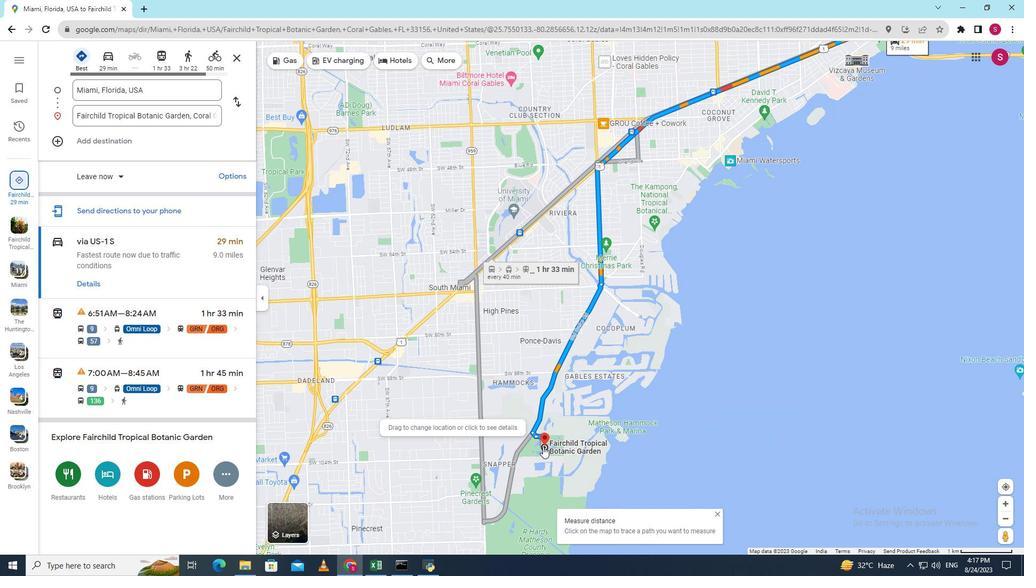 
Action: Mouse scrolled (543, 447) with delta (0, 0)
Screenshot: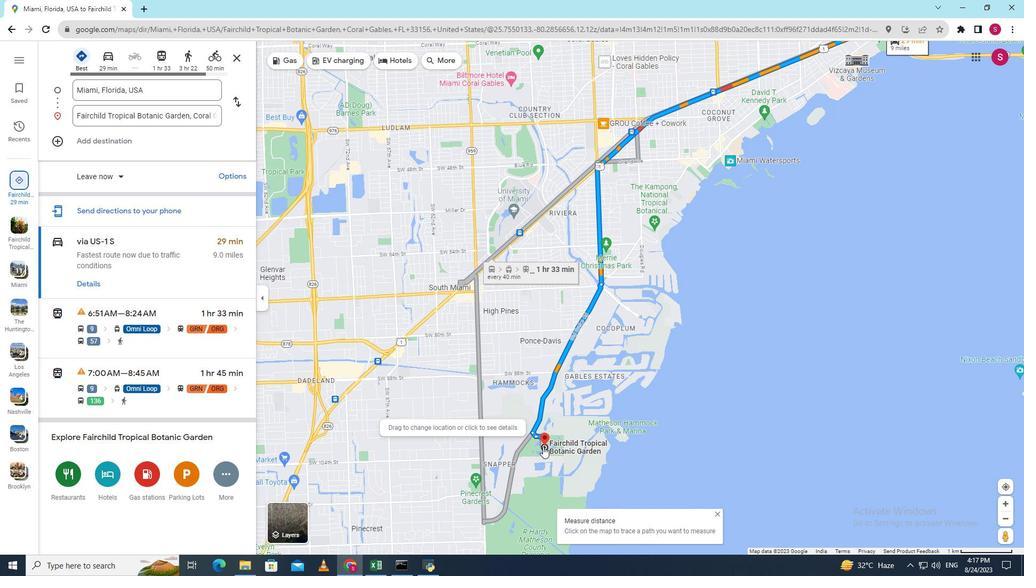 
Action: Mouse scrolled (543, 447) with delta (0, 0)
Screenshot: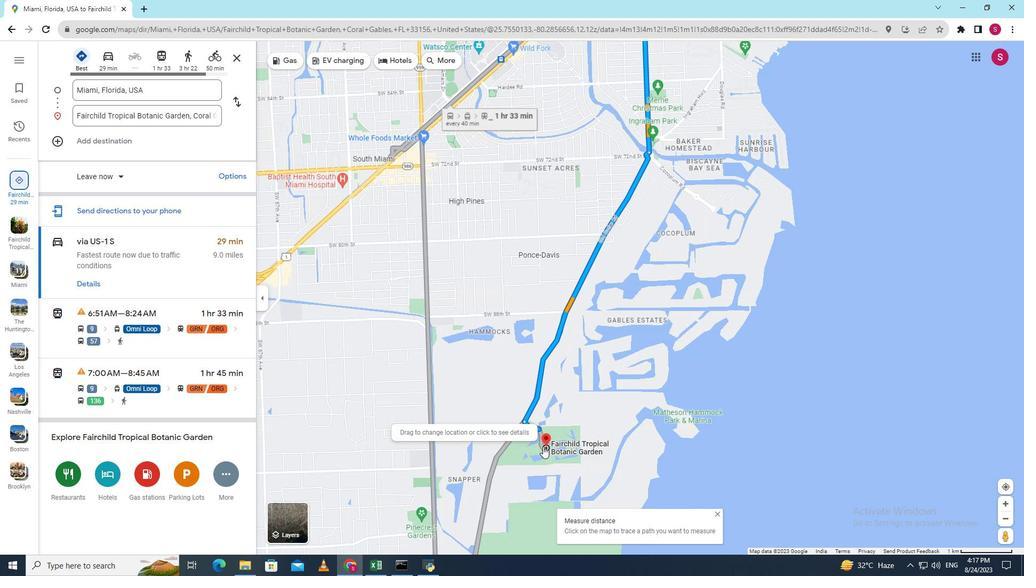 
Action: Mouse moved to (547, 447)
Screenshot: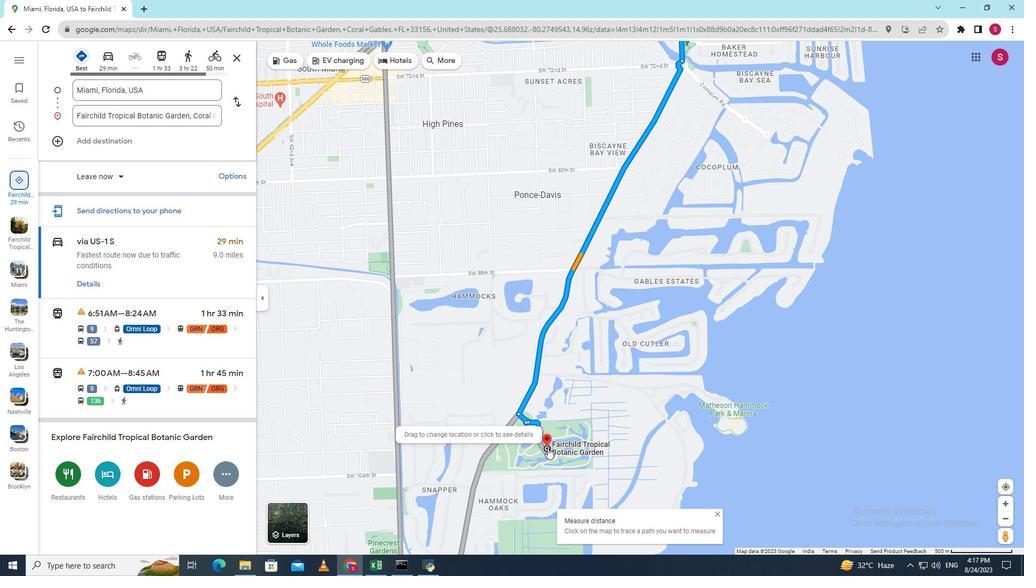 
Action: Mouse pressed right at (547, 447)
Screenshot: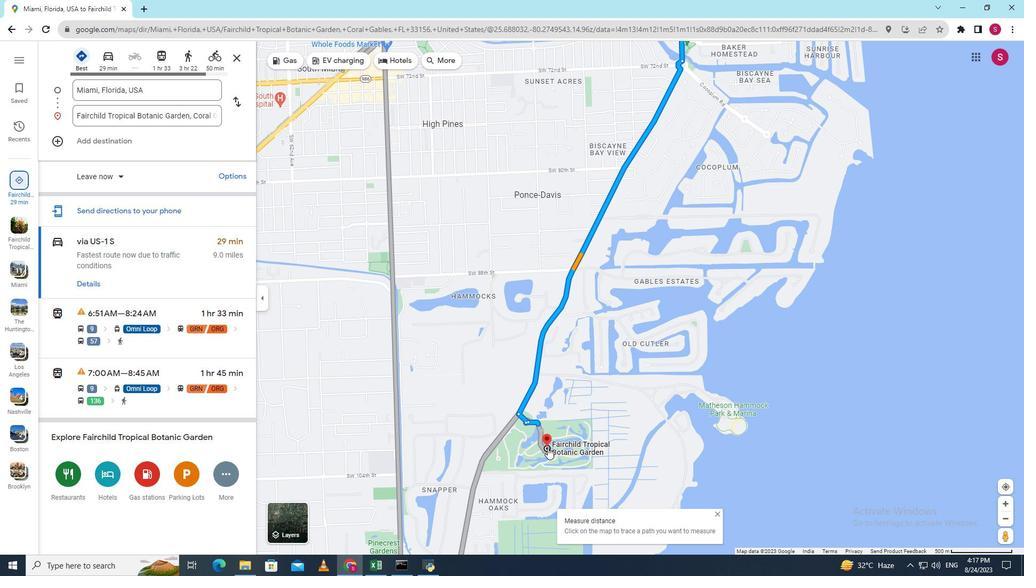 
Action: Mouse moved to (575, 517)
Screenshot: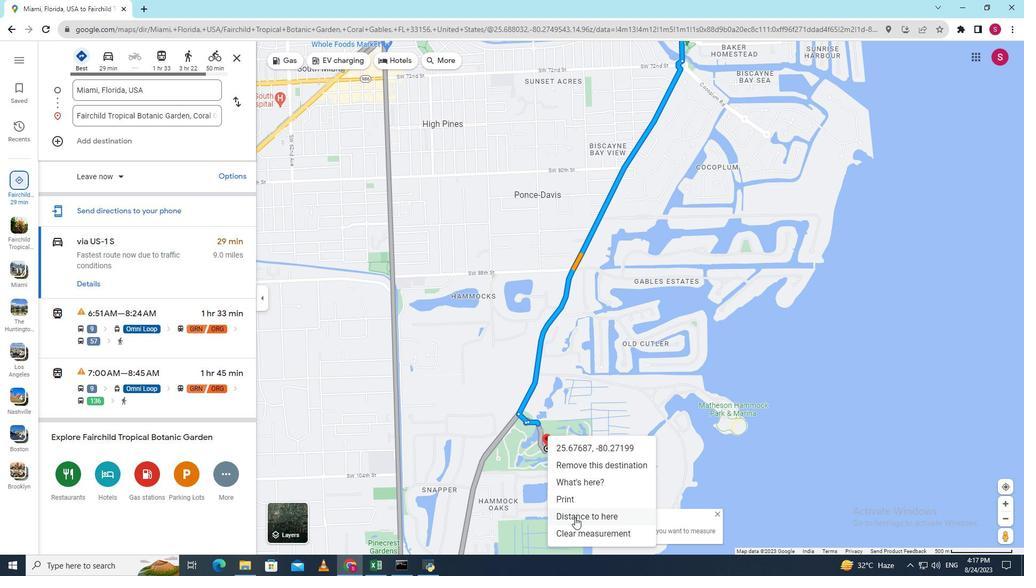 
Action: Mouse pressed left at (575, 517)
Screenshot: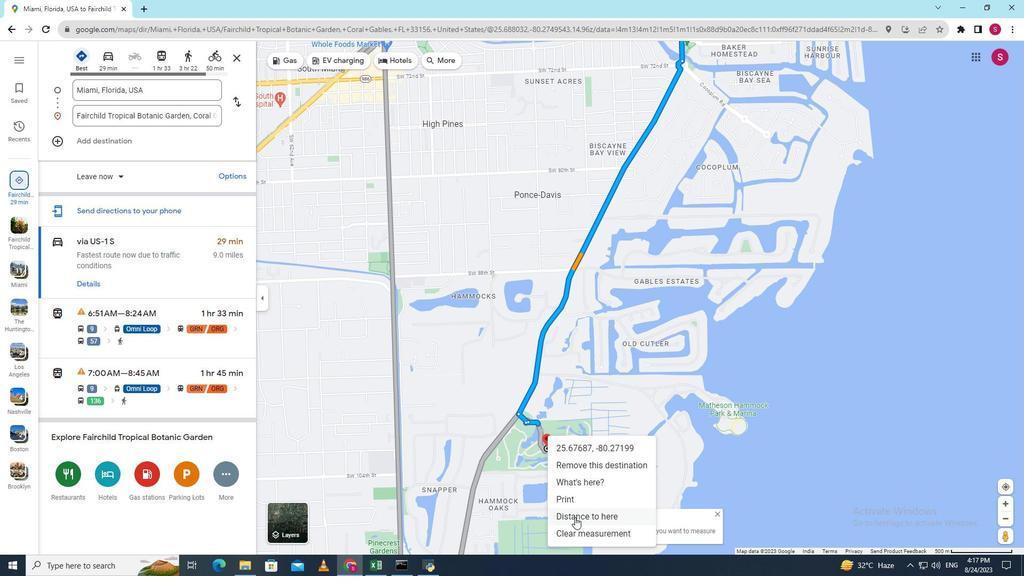 
Action: Mouse moved to (571, 529)
Screenshot: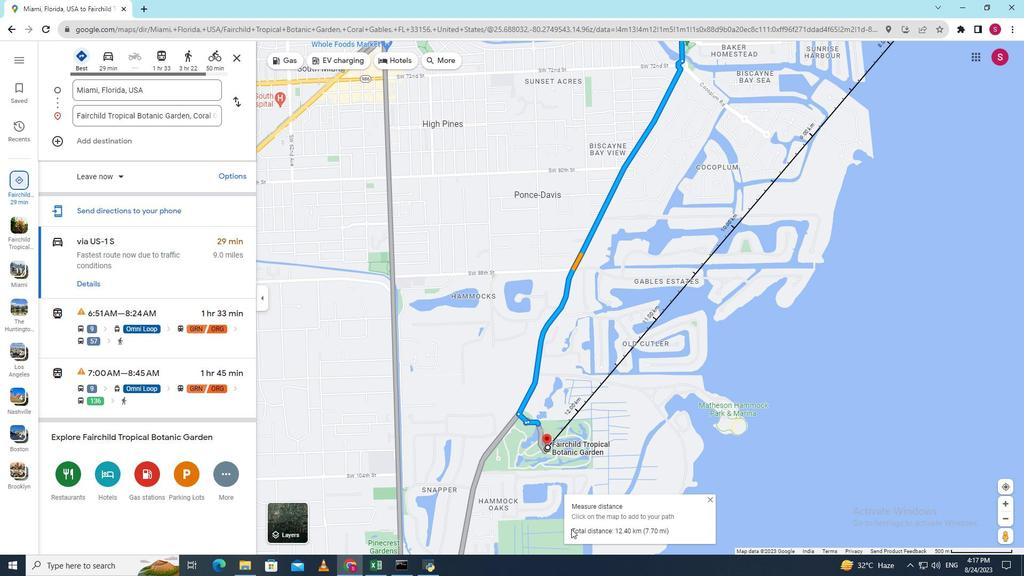 
Action: Mouse pressed left at (571, 529)
Screenshot: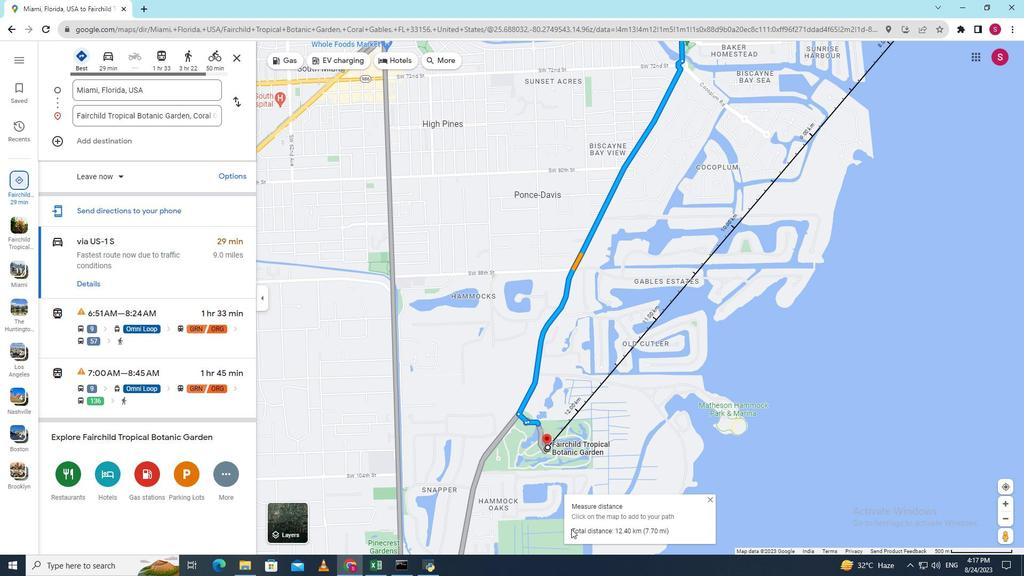 
Action: Mouse moved to (675, 530)
Screenshot: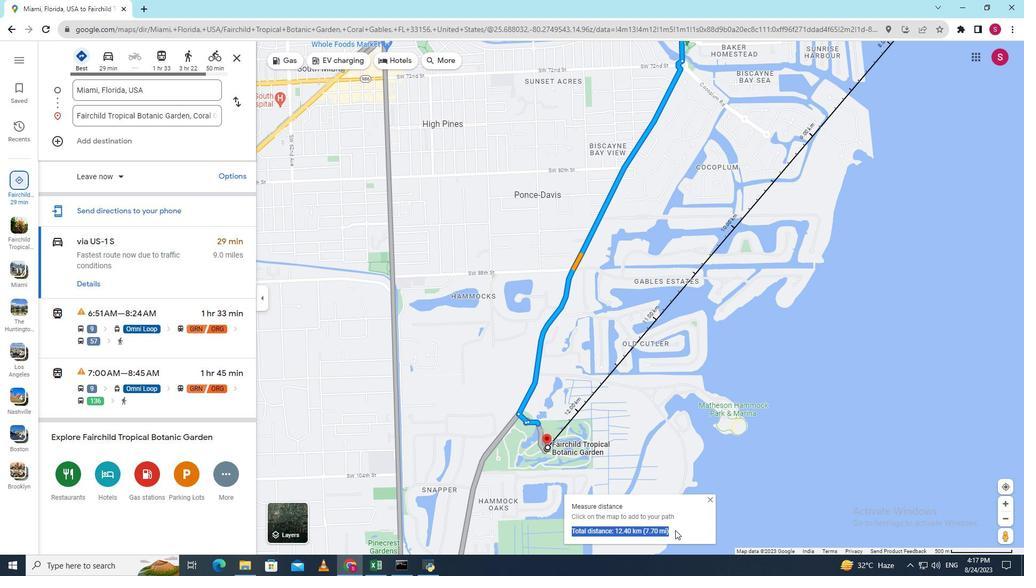 
